 Task: Display the results of the 2022 Victory Lane Racing NASCAR Cup Series for the race "Goodyear 400" on the track "Darlington".
Action: Mouse moved to (161, 316)
Screenshot: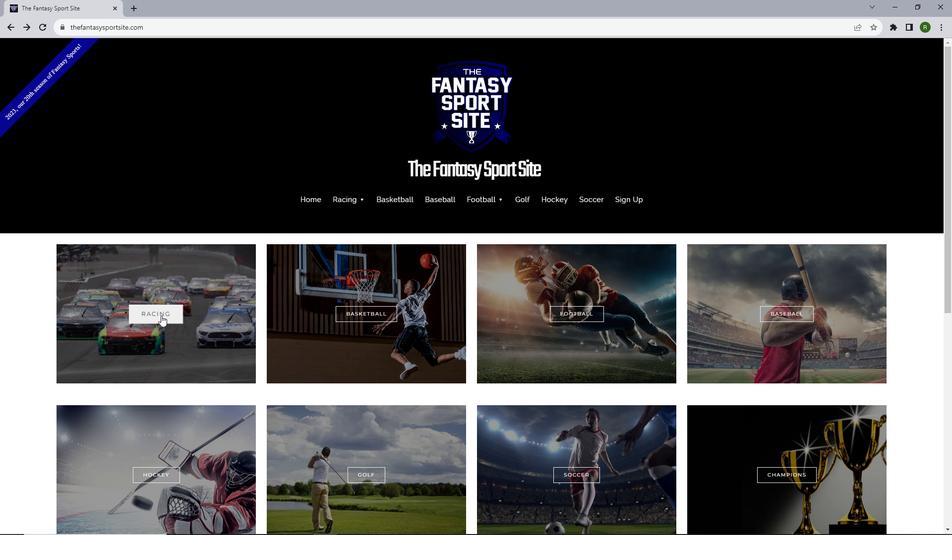 
Action: Mouse pressed left at (161, 316)
Screenshot: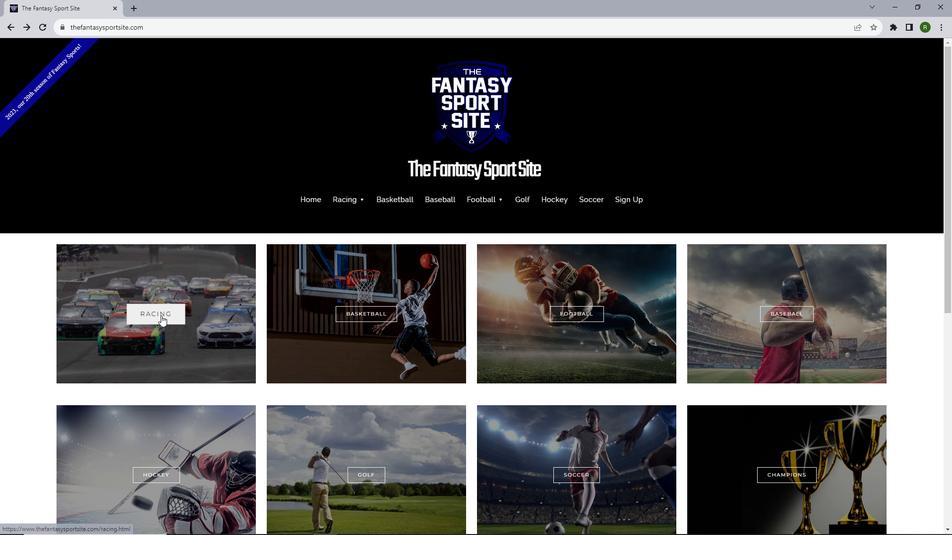 
Action: Mouse moved to (289, 308)
Screenshot: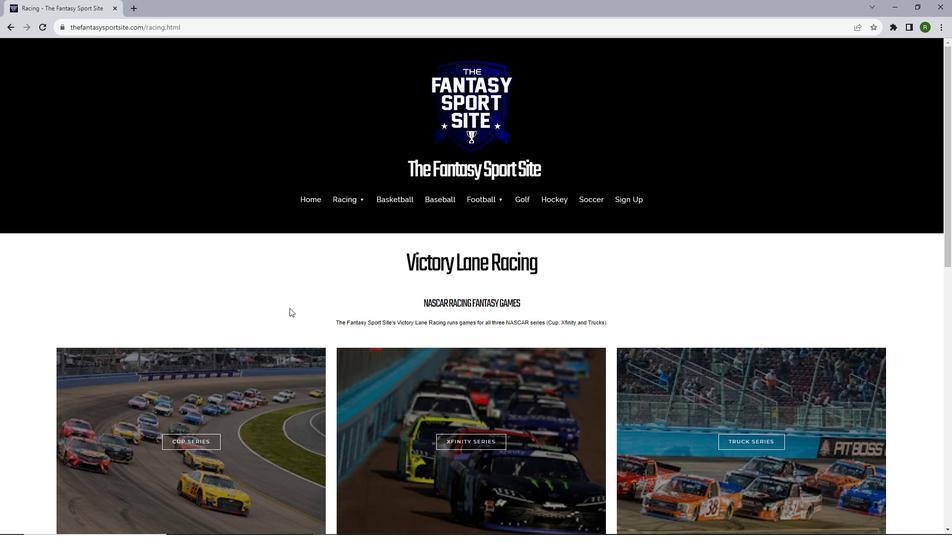 
Action: Mouse scrolled (289, 308) with delta (0, 0)
Screenshot: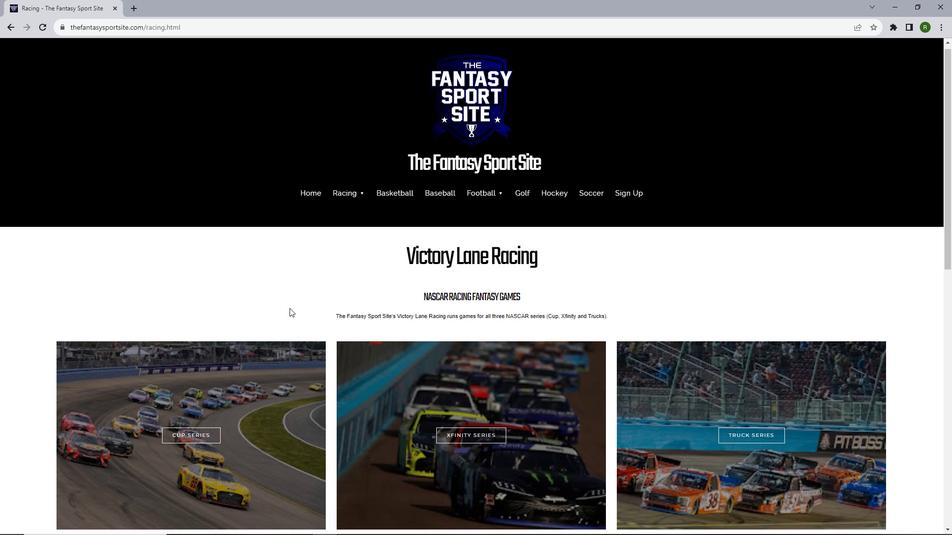 
Action: Mouse scrolled (289, 308) with delta (0, 0)
Screenshot: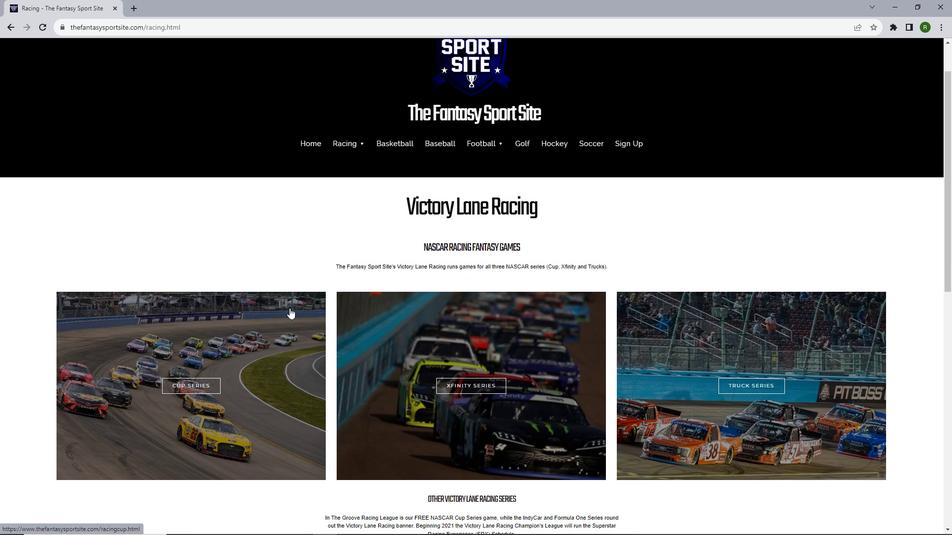 
Action: Mouse moved to (171, 339)
Screenshot: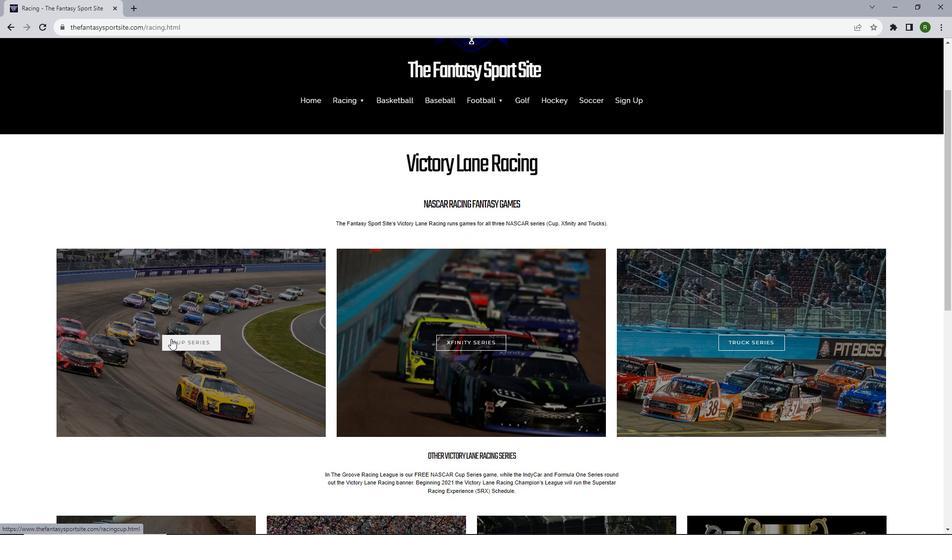 
Action: Mouse pressed left at (171, 339)
Screenshot: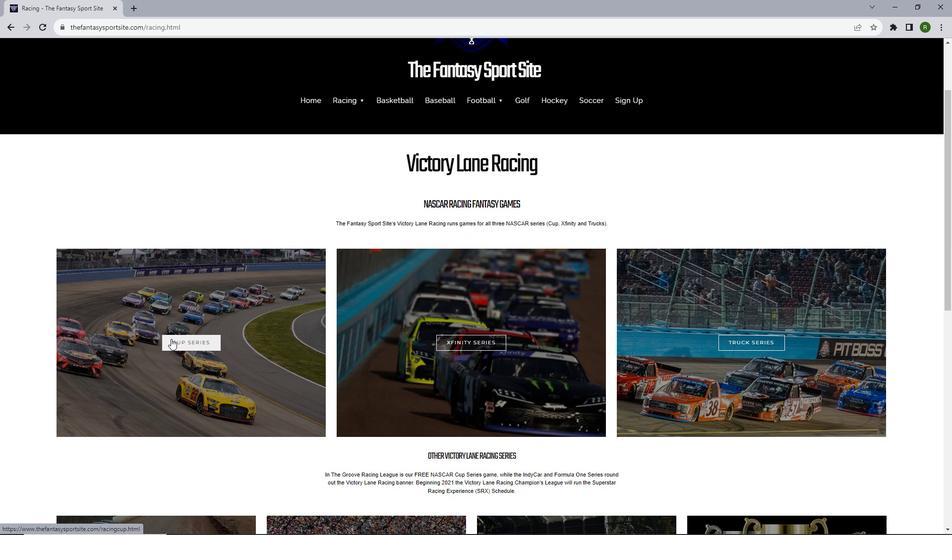 
Action: Mouse moved to (427, 283)
Screenshot: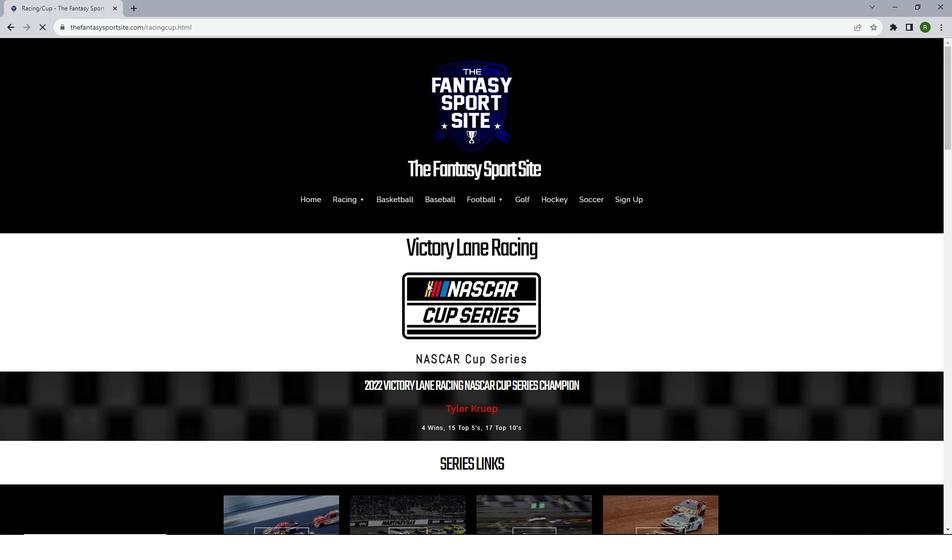 
Action: Mouse scrolled (427, 282) with delta (0, 0)
Screenshot: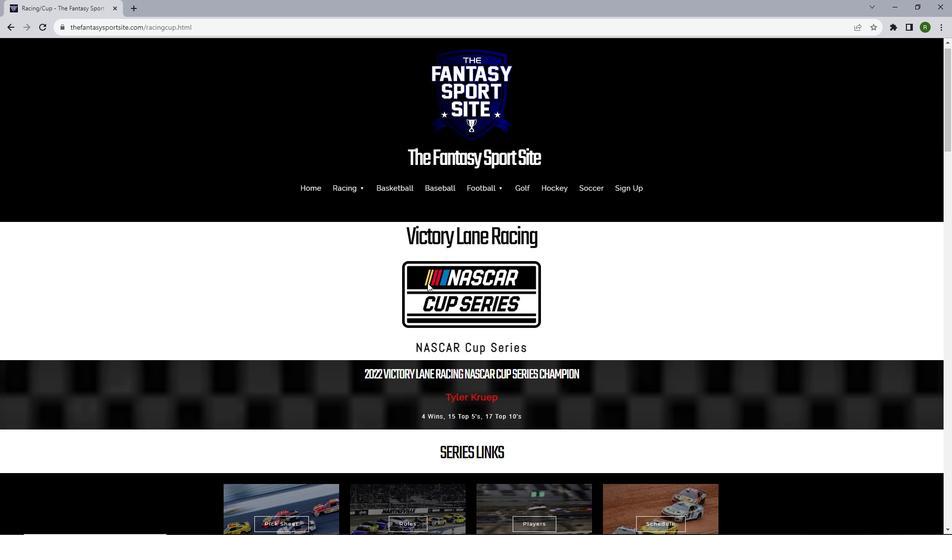 
Action: Mouse scrolled (427, 282) with delta (0, 0)
Screenshot: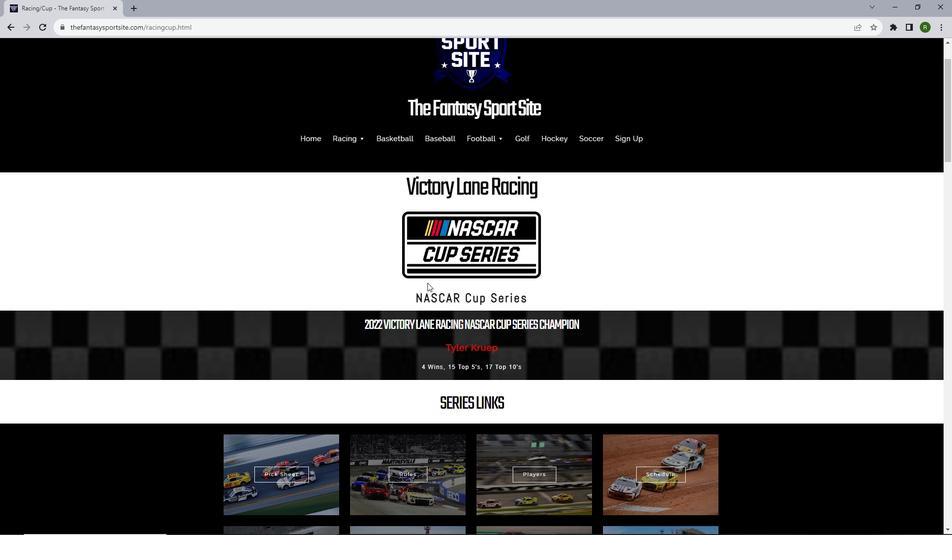 
Action: Mouse scrolled (427, 282) with delta (0, 0)
Screenshot: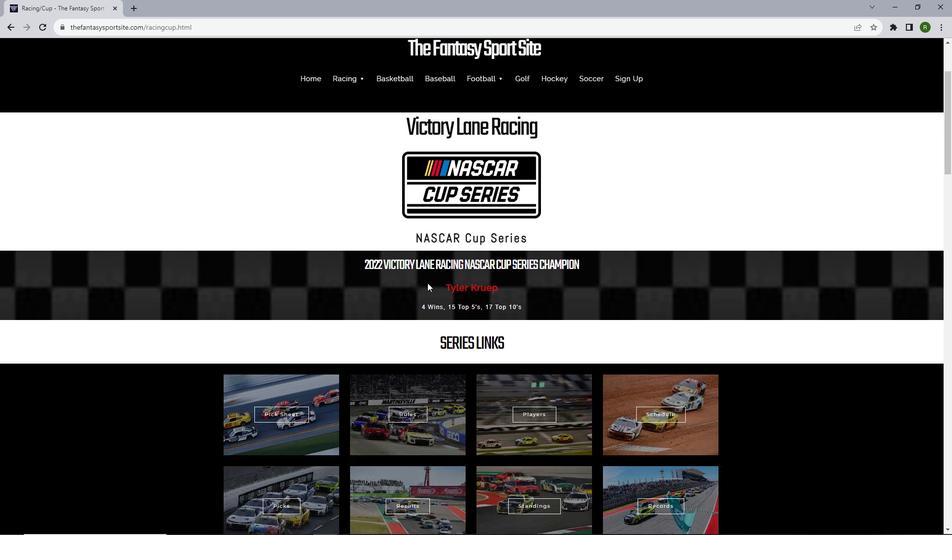 
Action: Mouse moved to (437, 288)
Screenshot: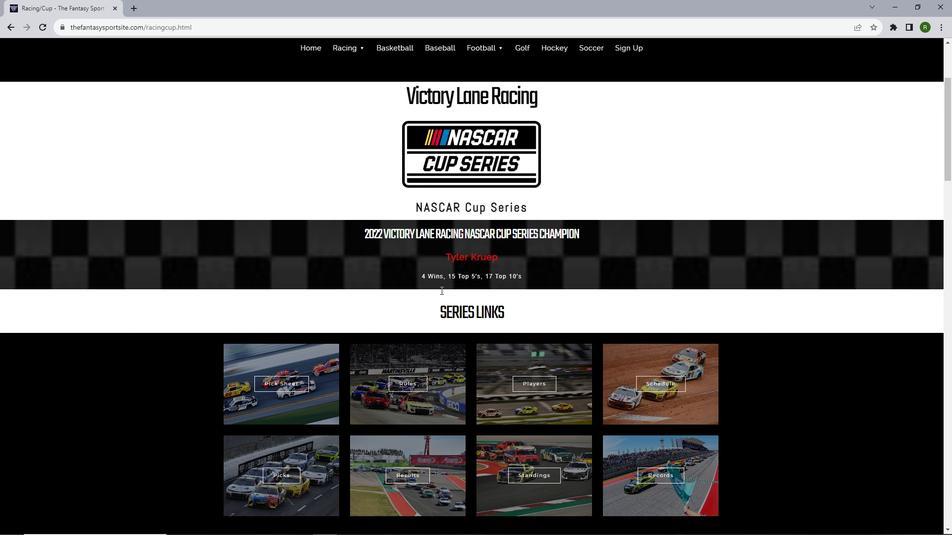 
Action: Mouse scrolled (437, 288) with delta (0, 0)
Screenshot: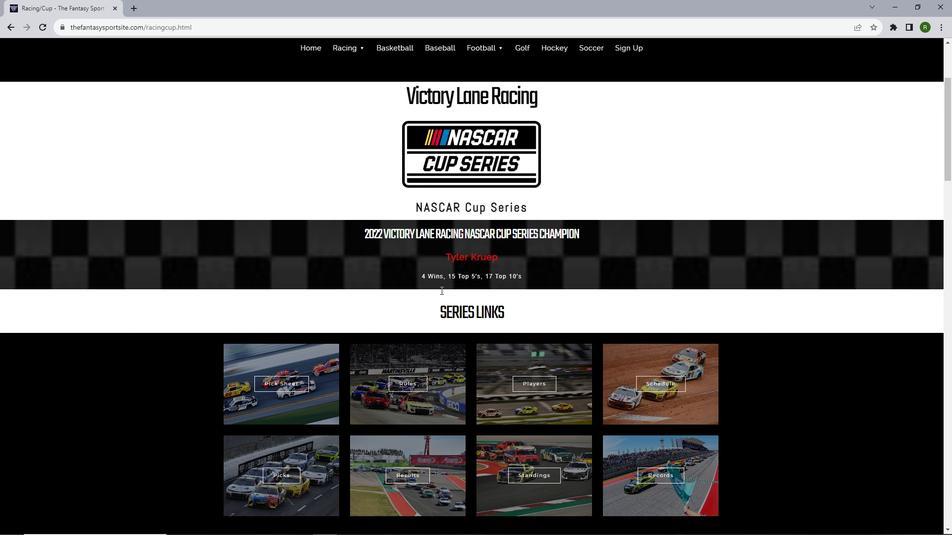 
Action: Mouse moved to (432, 303)
Screenshot: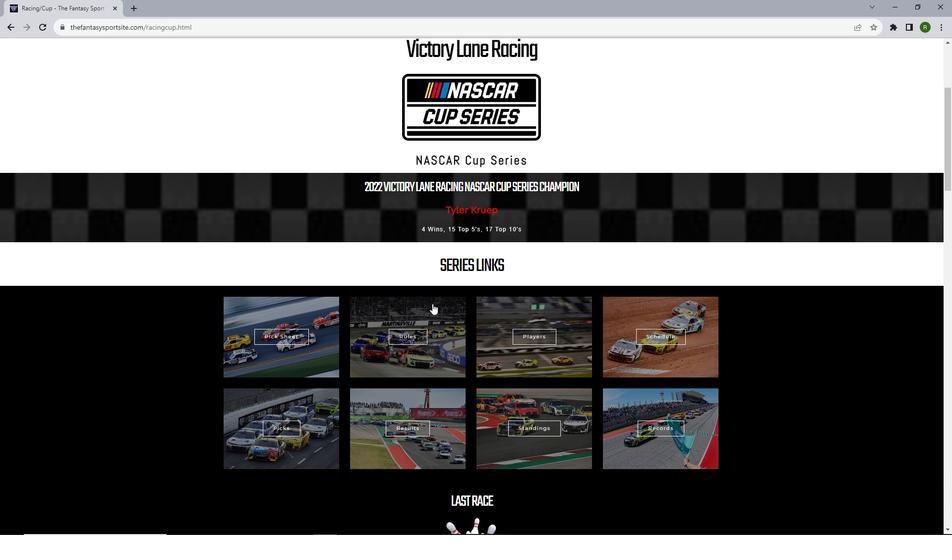 
Action: Mouse scrolled (432, 303) with delta (0, 0)
Screenshot: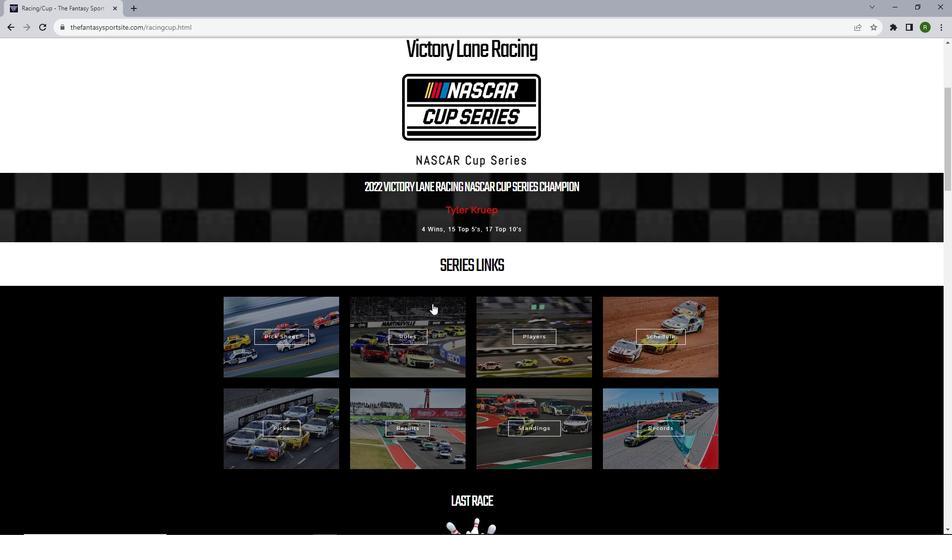 
Action: Mouse moved to (442, 314)
Screenshot: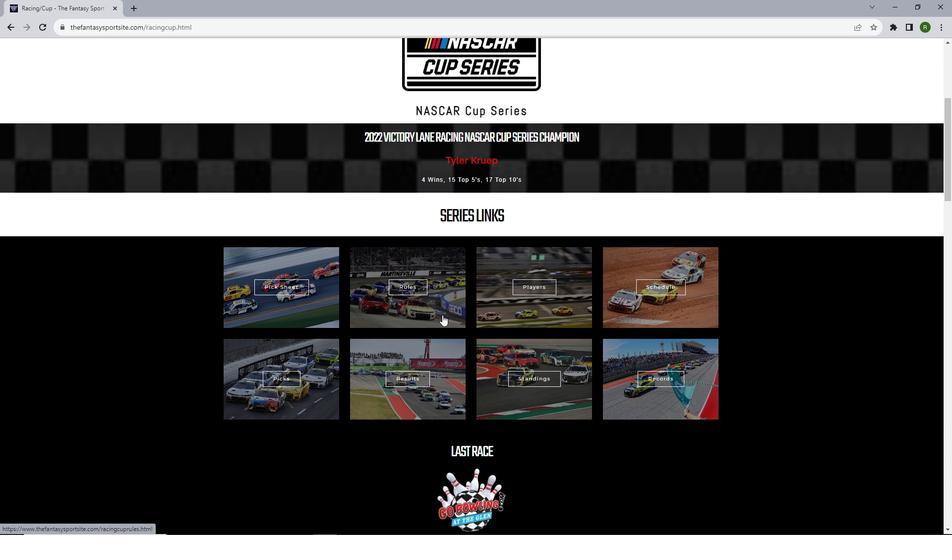 
Action: Mouse scrolled (442, 314) with delta (0, 0)
Screenshot: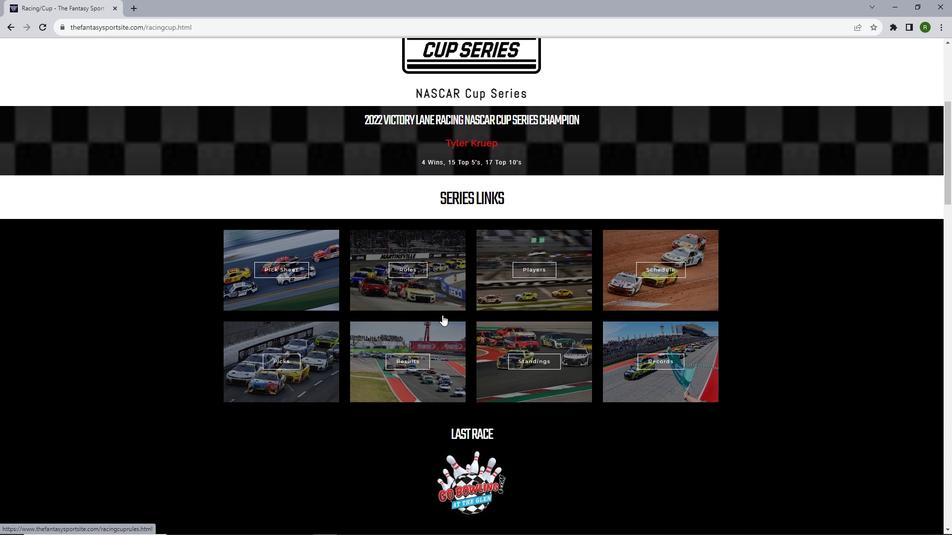 
Action: Mouse moved to (418, 329)
Screenshot: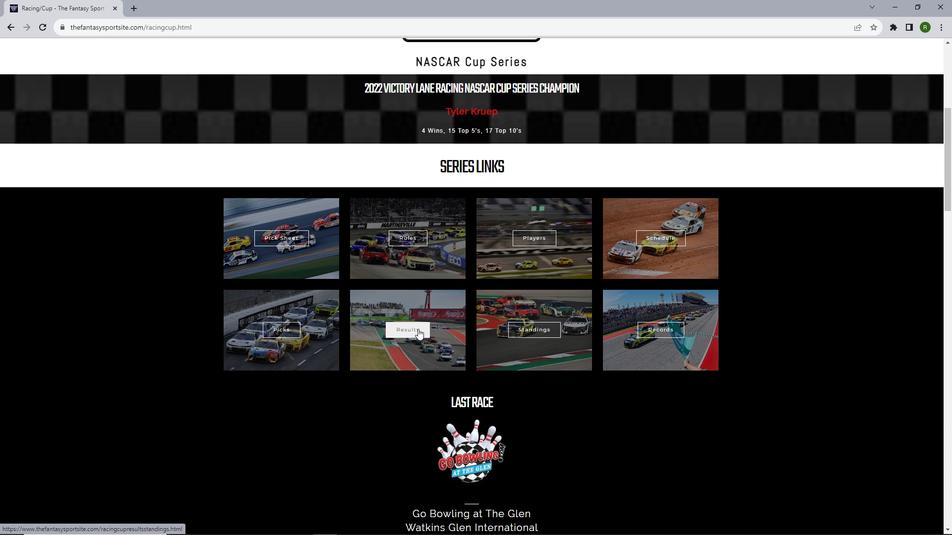 
Action: Mouse pressed left at (418, 329)
Screenshot: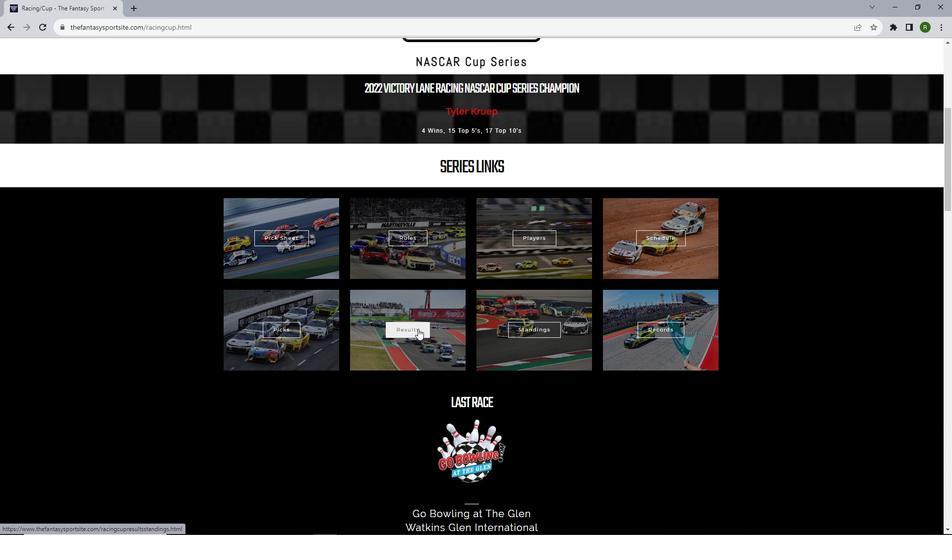 
Action: Mouse moved to (334, 356)
Screenshot: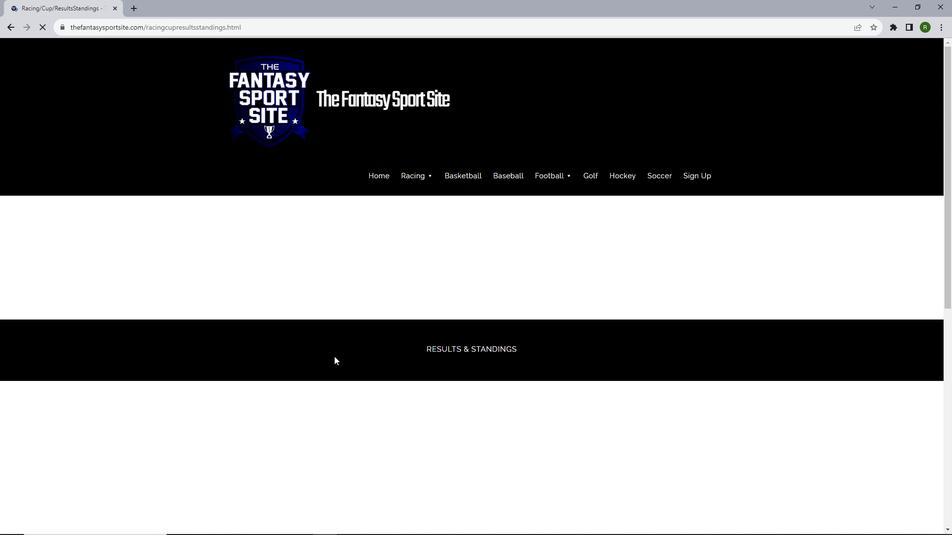 
Action: Mouse scrolled (334, 356) with delta (0, 0)
Screenshot: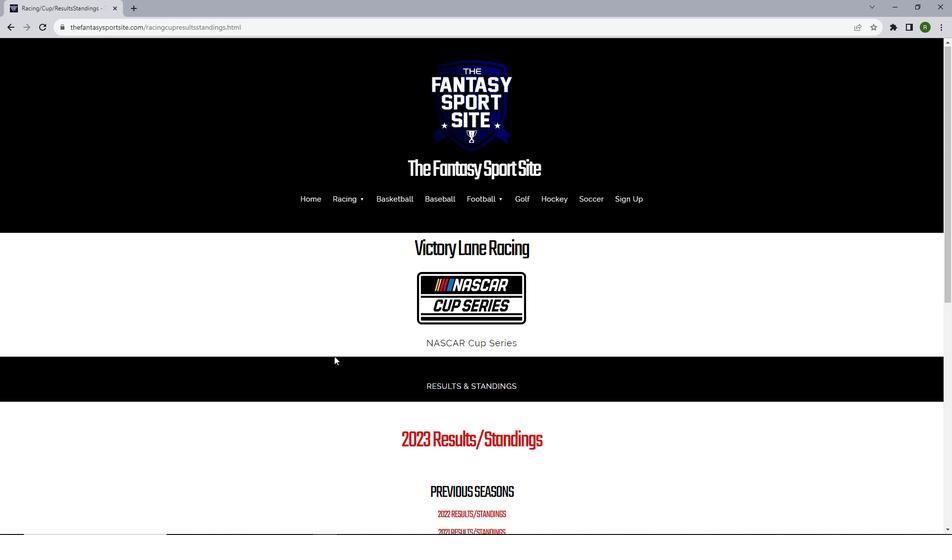 
Action: Mouse scrolled (334, 356) with delta (0, 0)
Screenshot: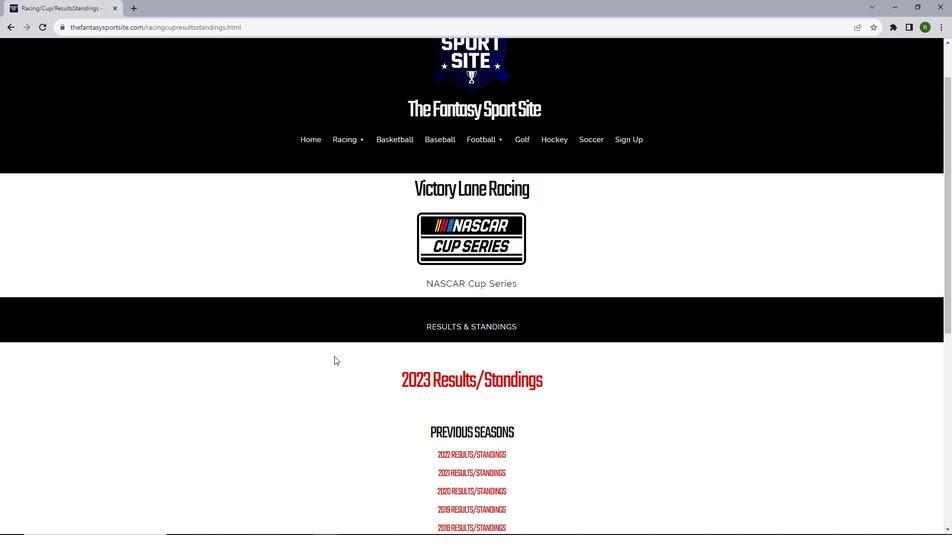 
Action: Mouse moved to (455, 419)
Screenshot: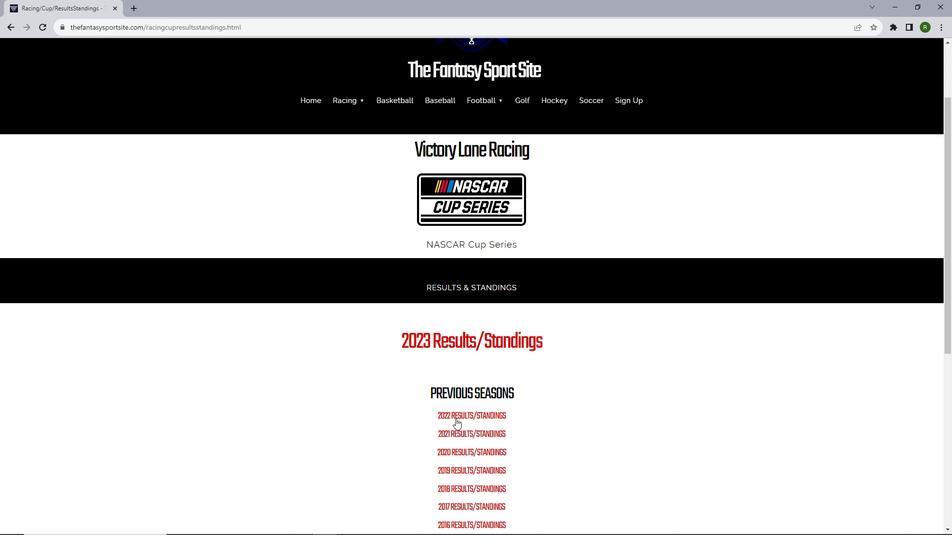 
Action: Mouse pressed left at (455, 419)
Screenshot: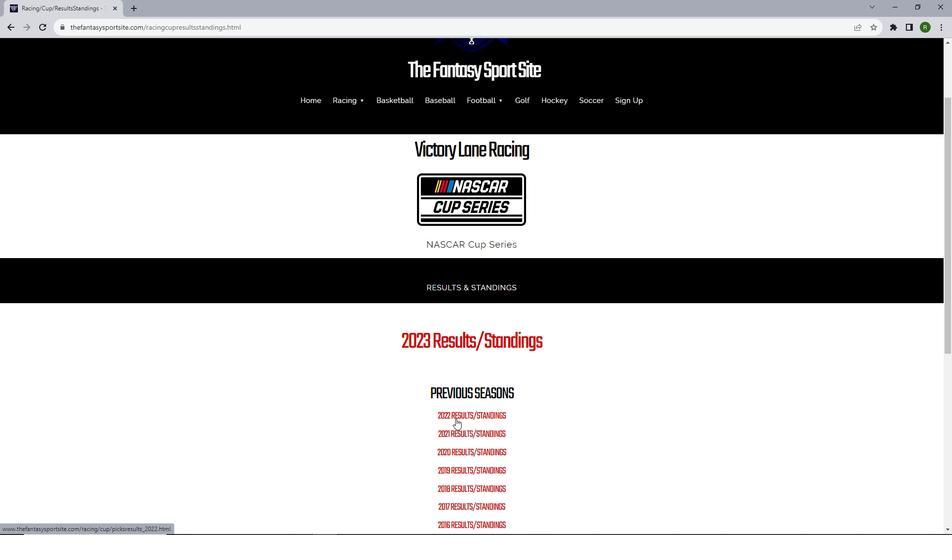 
Action: Mouse moved to (567, 211)
Screenshot: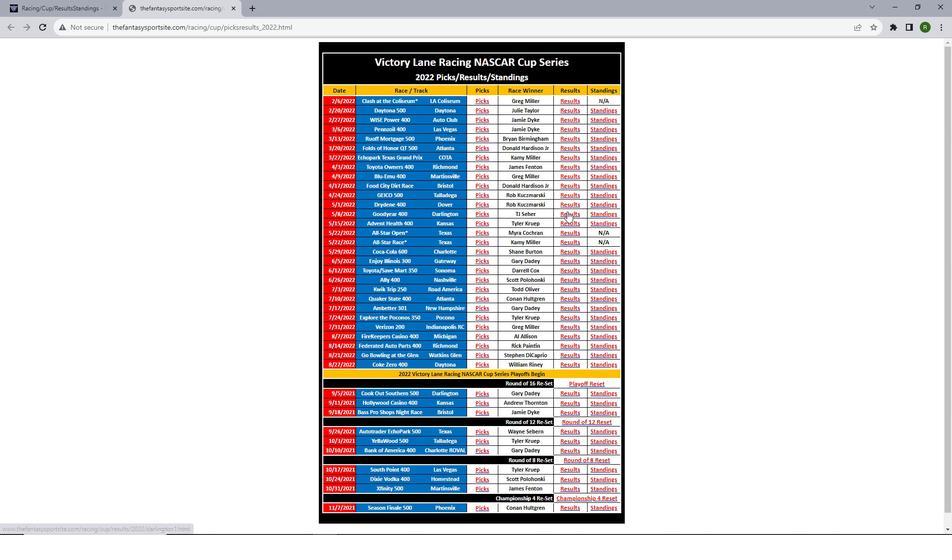 
Action: Mouse pressed left at (567, 211)
Screenshot: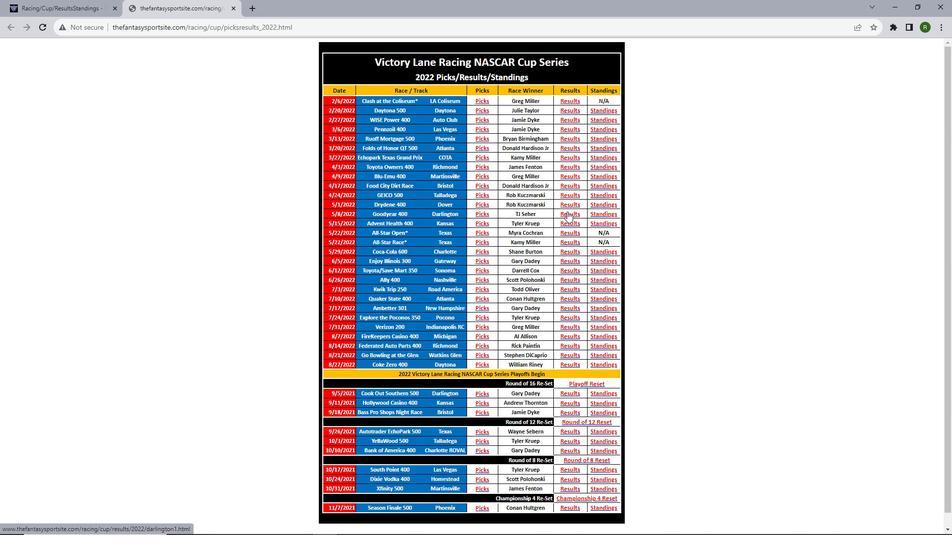 
Action: Mouse moved to (488, 150)
Screenshot: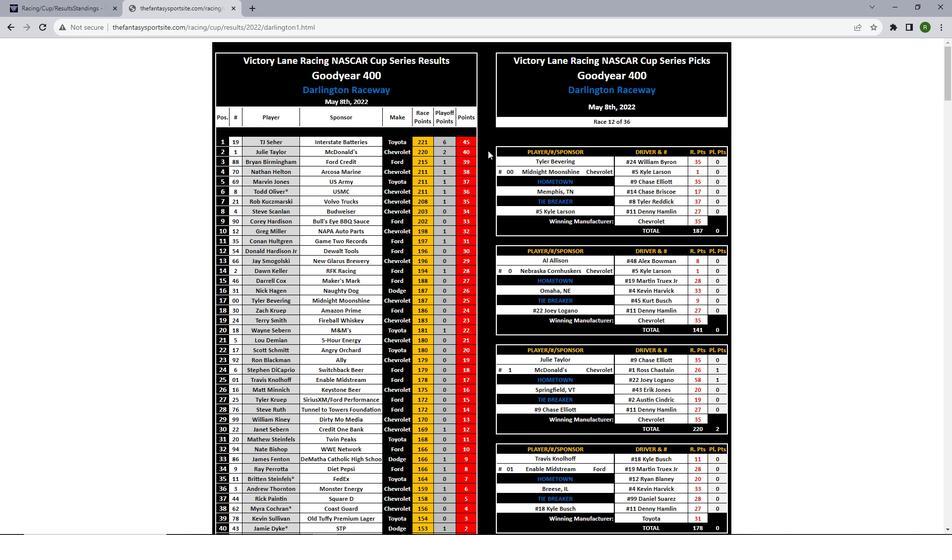 
Action: Mouse scrolled (488, 150) with delta (0, 0)
Screenshot: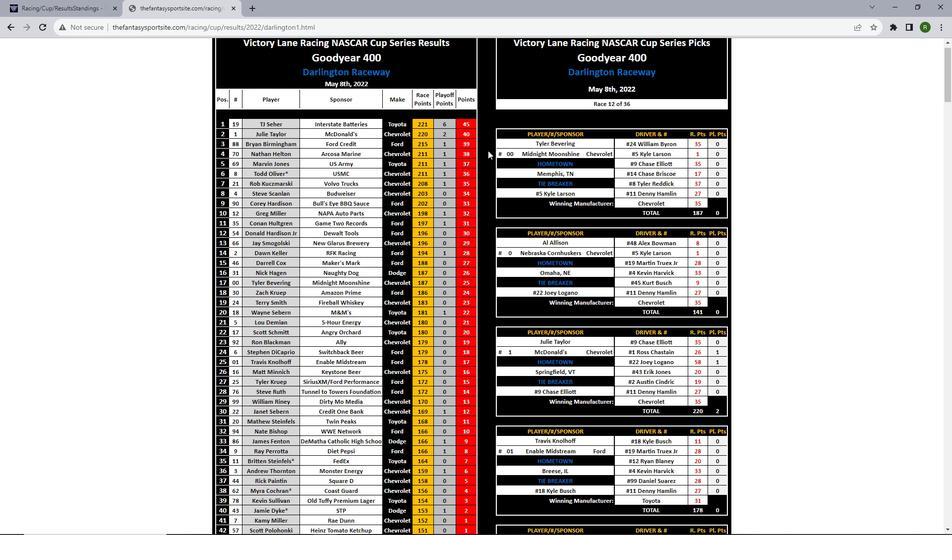 
Action: Mouse scrolled (488, 150) with delta (0, 0)
Screenshot: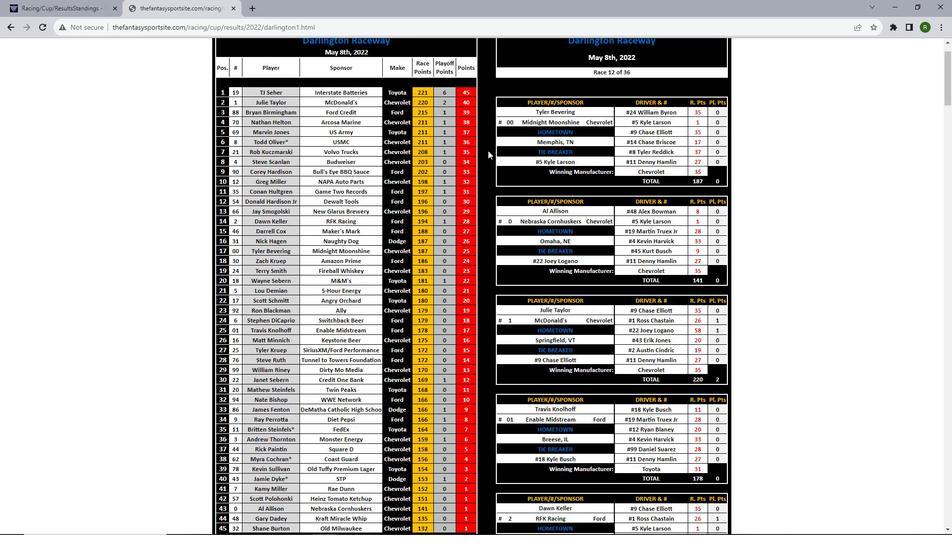
Action: Mouse scrolled (488, 150) with delta (0, 0)
Screenshot: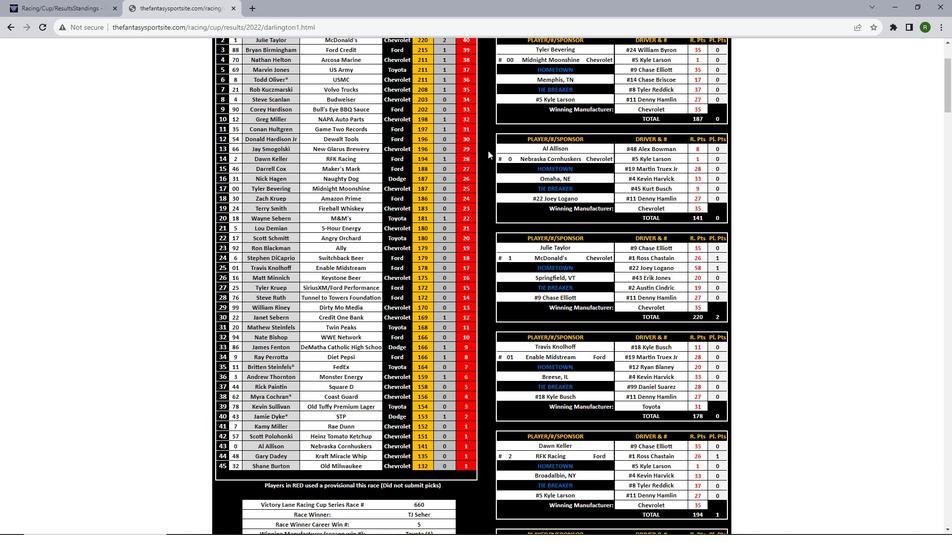 
Action: Mouse scrolled (488, 150) with delta (0, 0)
Screenshot: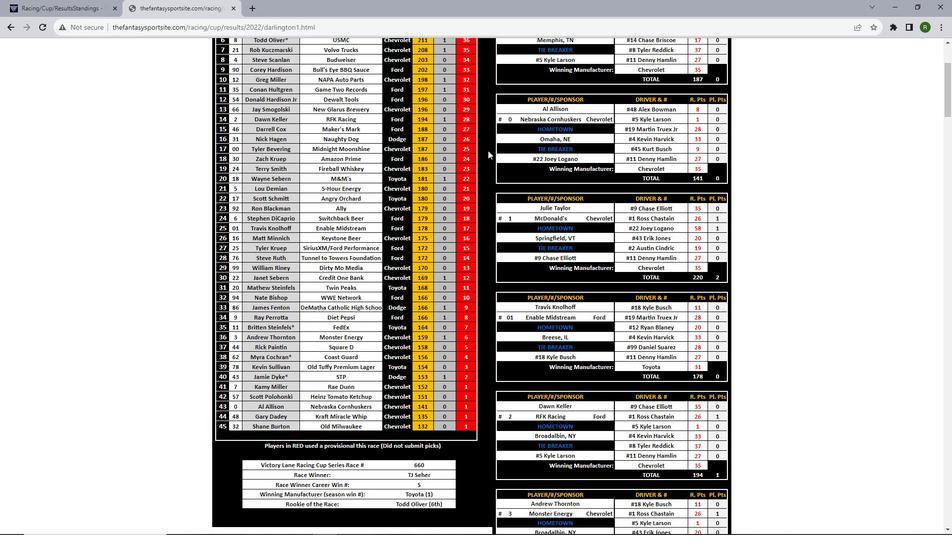 
Action: Mouse scrolled (488, 150) with delta (0, 0)
Screenshot: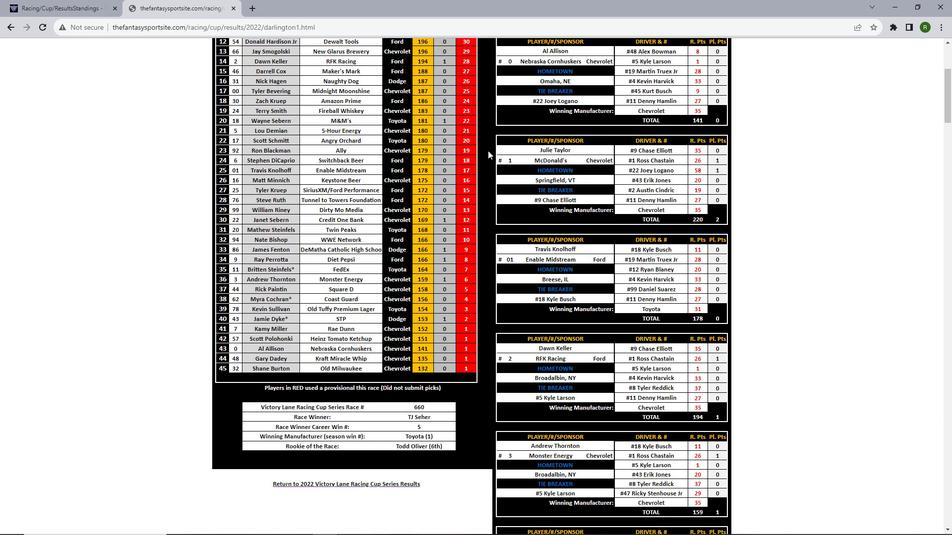 
Action: Mouse scrolled (488, 150) with delta (0, 0)
Screenshot: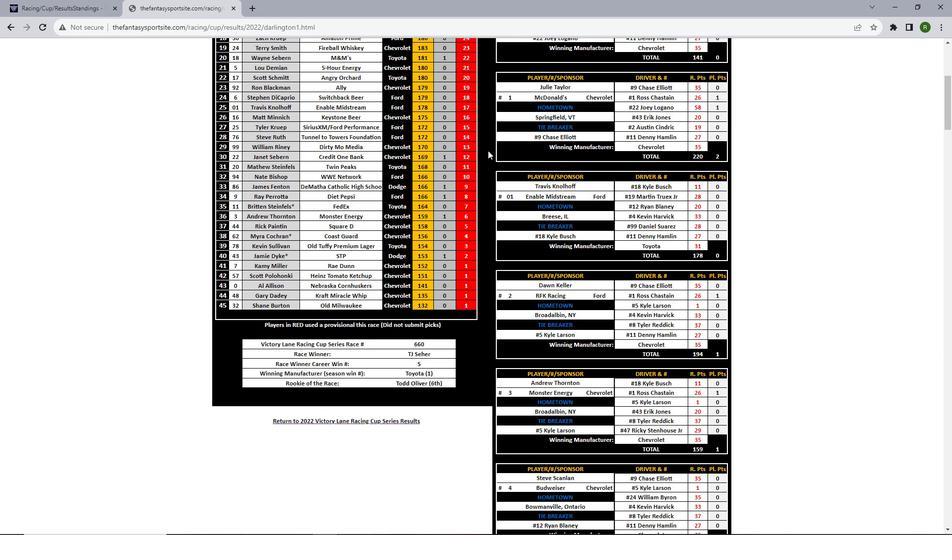 
Action: Mouse scrolled (488, 150) with delta (0, 0)
Screenshot: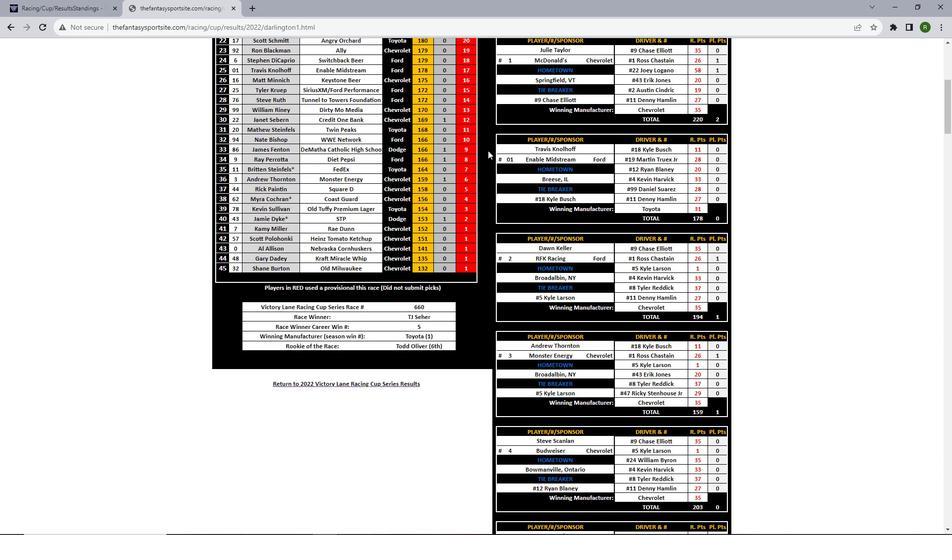 
Action: Mouse scrolled (488, 150) with delta (0, 0)
Screenshot: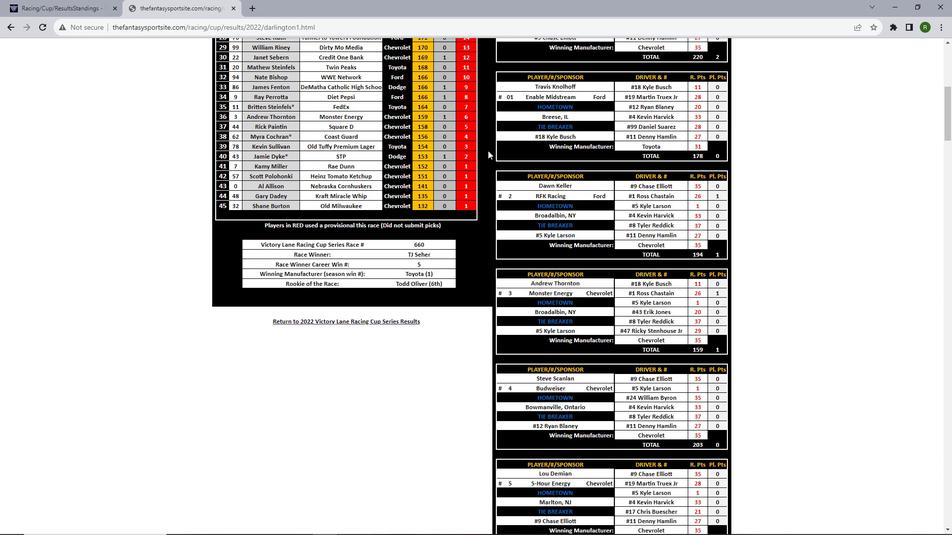 
Action: Mouse scrolled (488, 150) with delta (0, 0)
Screenshot: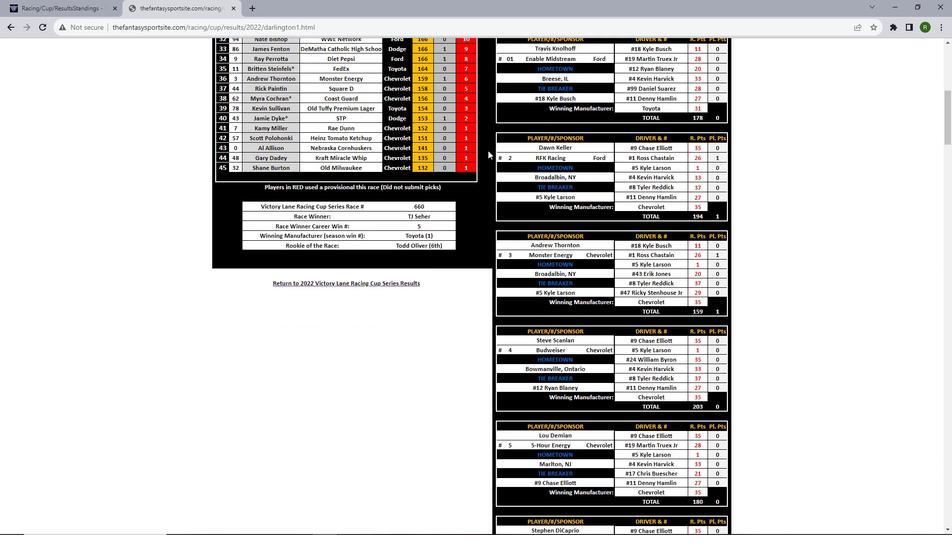 
Action: Mouse scrolled (488, 150) with delta (0, 0)
Screenshot: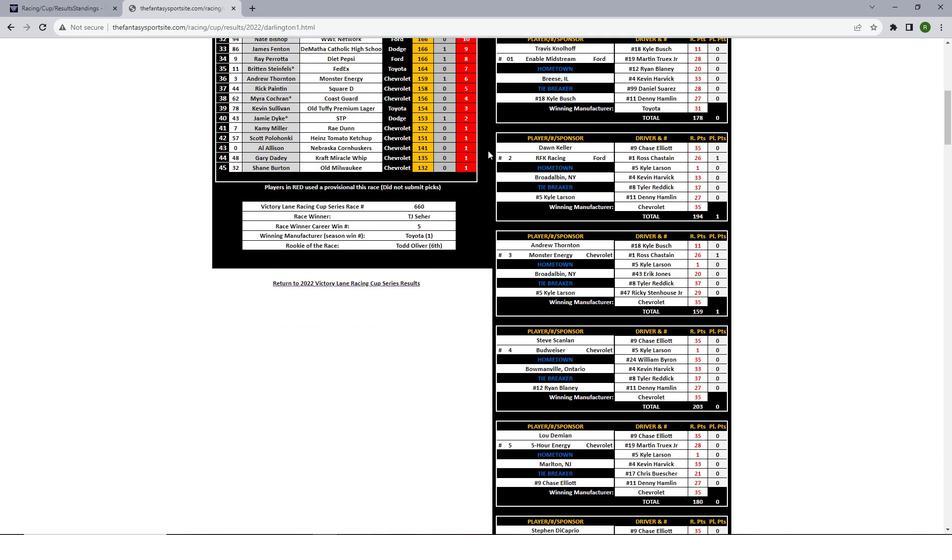 
Action: Mouse scrolled (488, 150) with delta (0, 0)
Screenshot: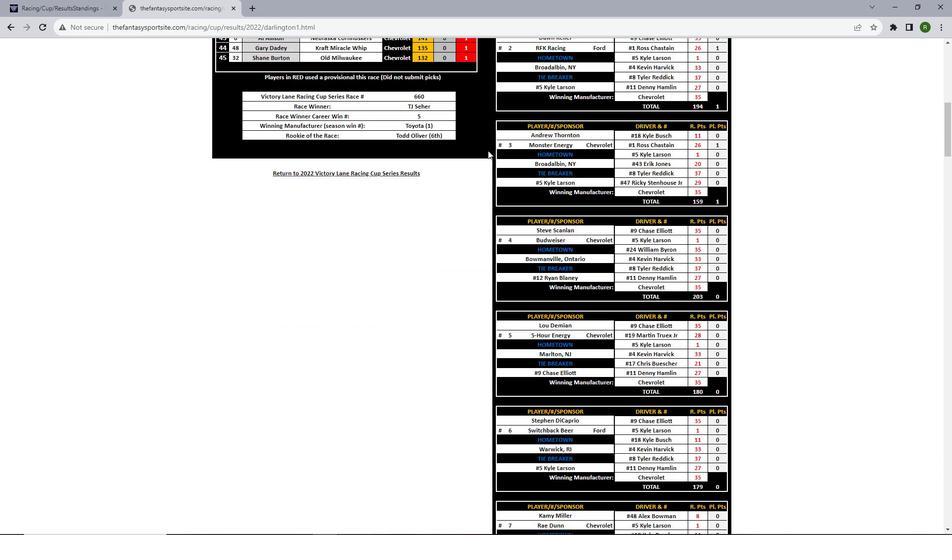 
Action: Mouse scrolled (488, 150) with delta (0, 0)
Screenshot: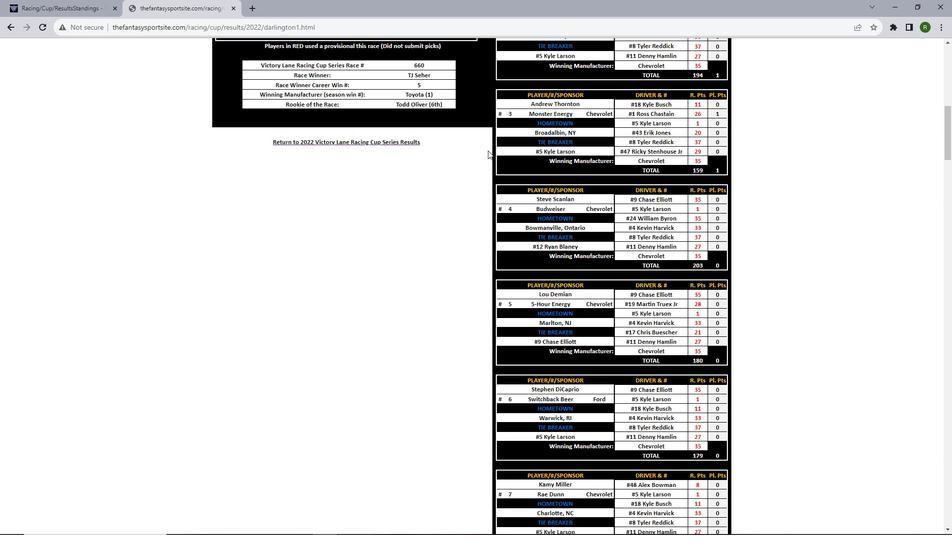 
Action: Mouse scrolled (488, 150) with delta (0, 0)
Screenshot: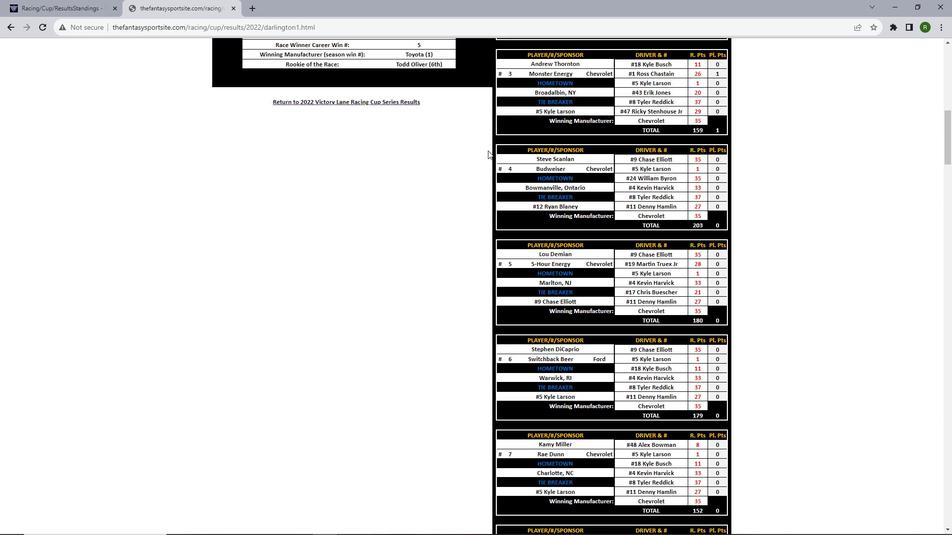 
Action: Mouse scrolled (488, 150) with delta (0, 0)
Screenshot: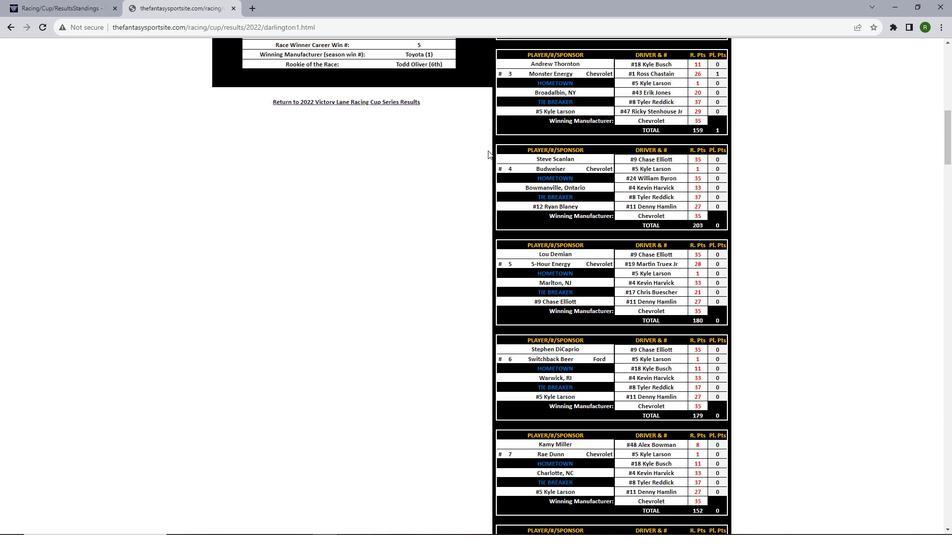 
Action: Mouse scrolled (488, 150) with delta (0, 0)
Screenshot: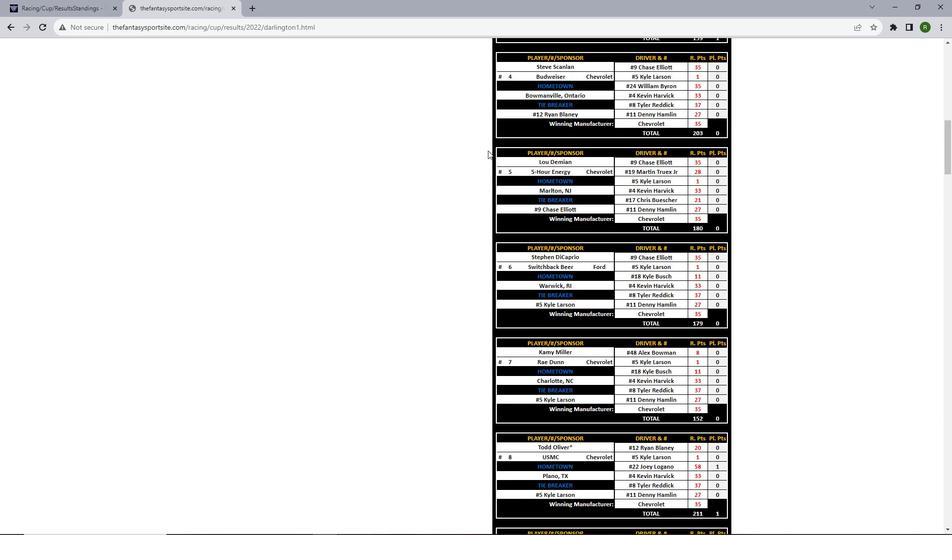 
Action: Mouse scrolled (488, 150) with delta (0, 0)
Screenshot: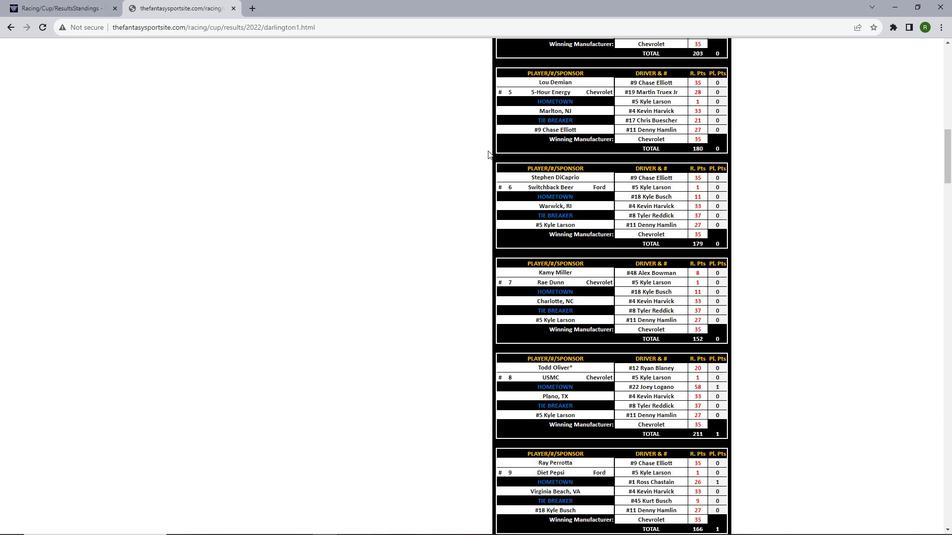 
Action: Mouse scrolled (488, 150) with delta (0, 0)
Screenshot: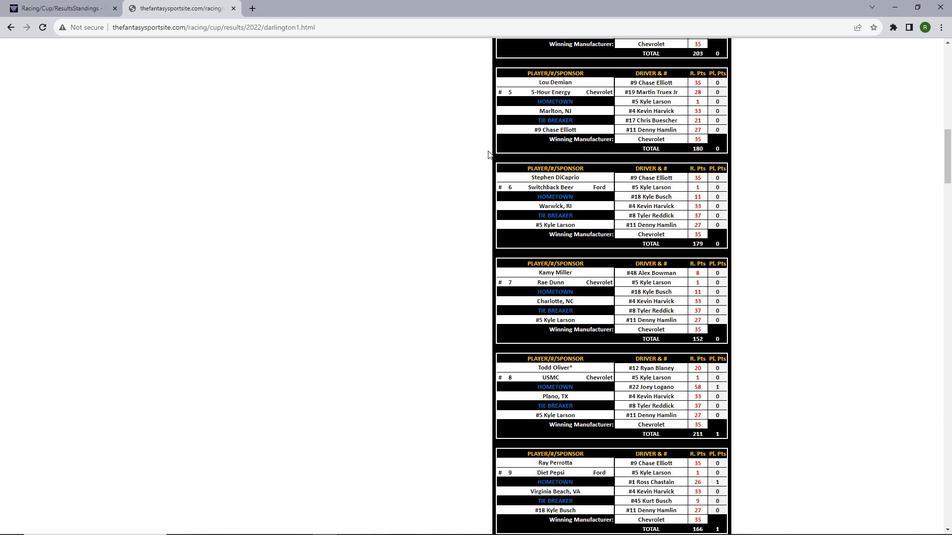 
Action: Mouse scrolled (488, 150) with delta (0, 0)
Screenshot: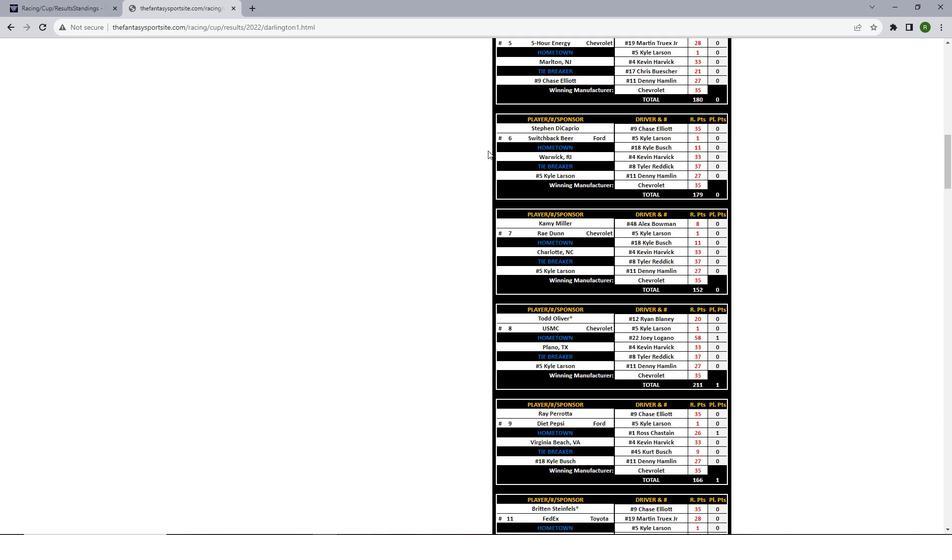 
Action: Mouse scrolled (488, 150) with delta (0, 0)
Screenshot: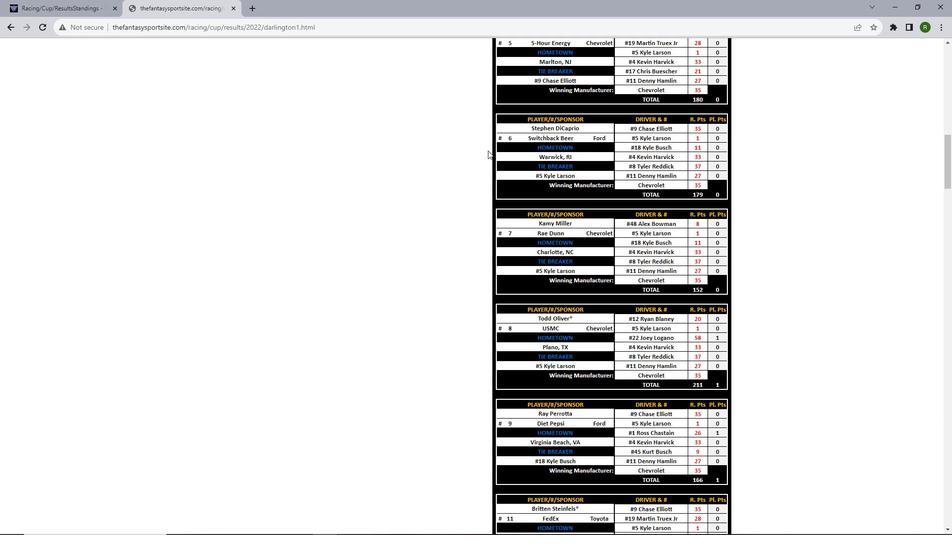 
Action: Mouse scrolled (488, 150) with delta (0, 0)
Screenshot: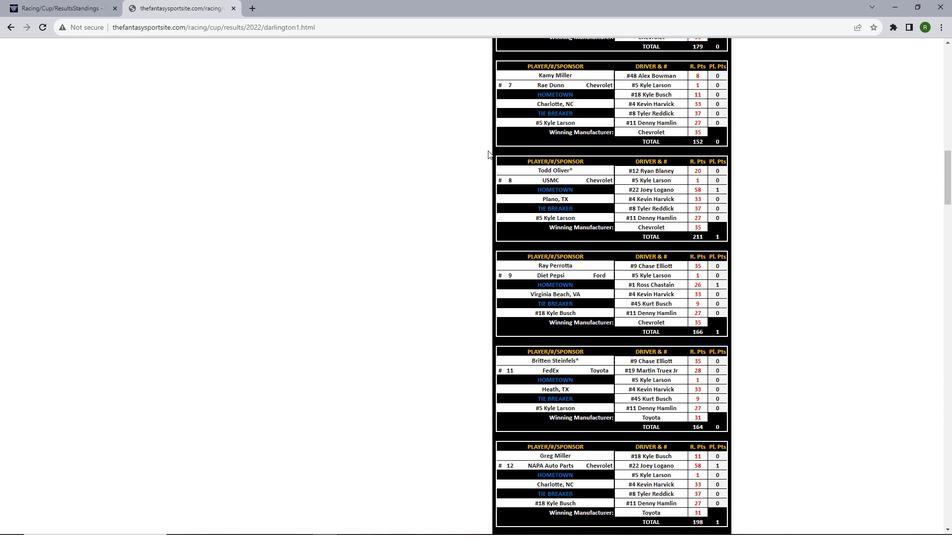 
Action: Mouse scrolled (488, 150) with delta (0, 0)
Screenshot: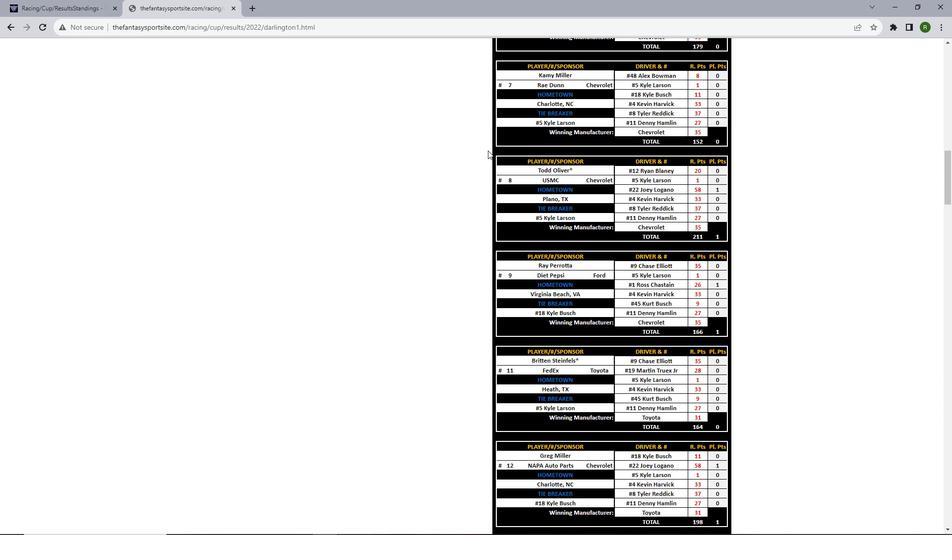 
Action: Mouse scrolled (488, 150) with delta (0, 0)
Screenshot: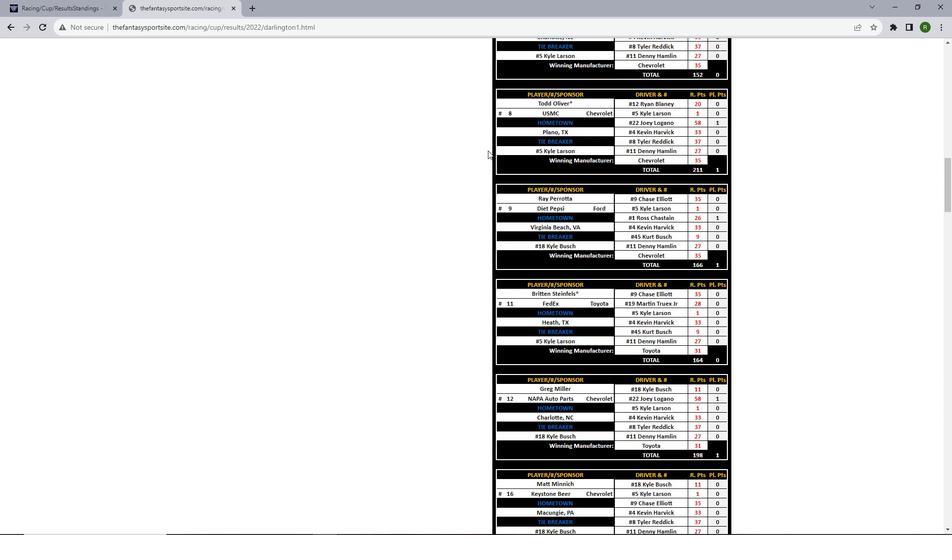 
Action: Mouse scrolled (488, 150) with delta (0, 0)
Screenshot: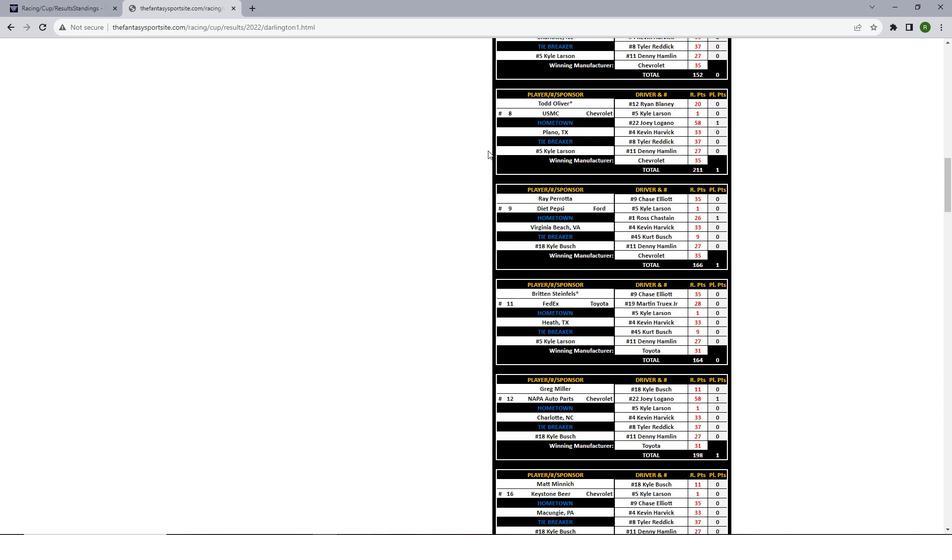 
Action: Mouse scrolled (488, 150) with delta (0, 0)
Screenshot: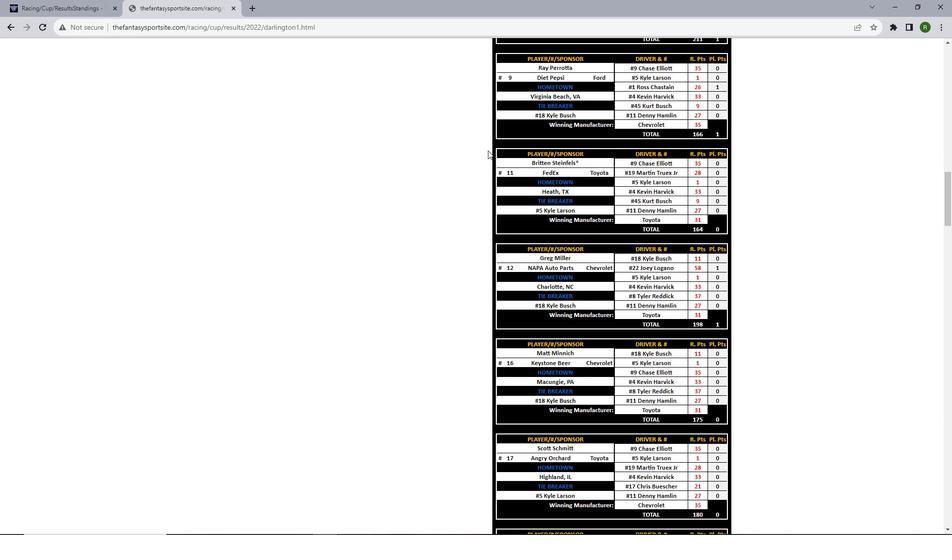 
Action: Mouse scrolled (488, 150) with delta (0, 0)
Screenshot: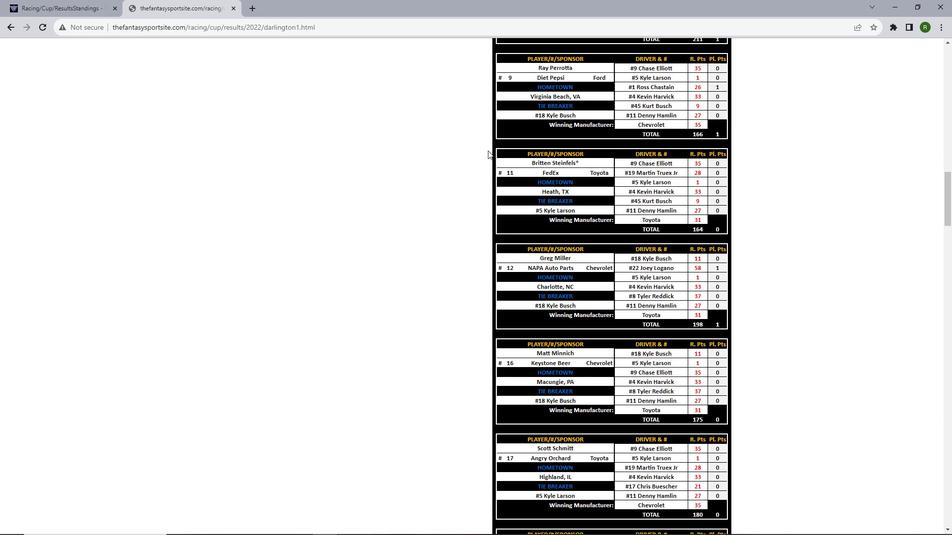 
Action: Mouse scrolled (488, 150) with delta (0, 0)
Screenshot: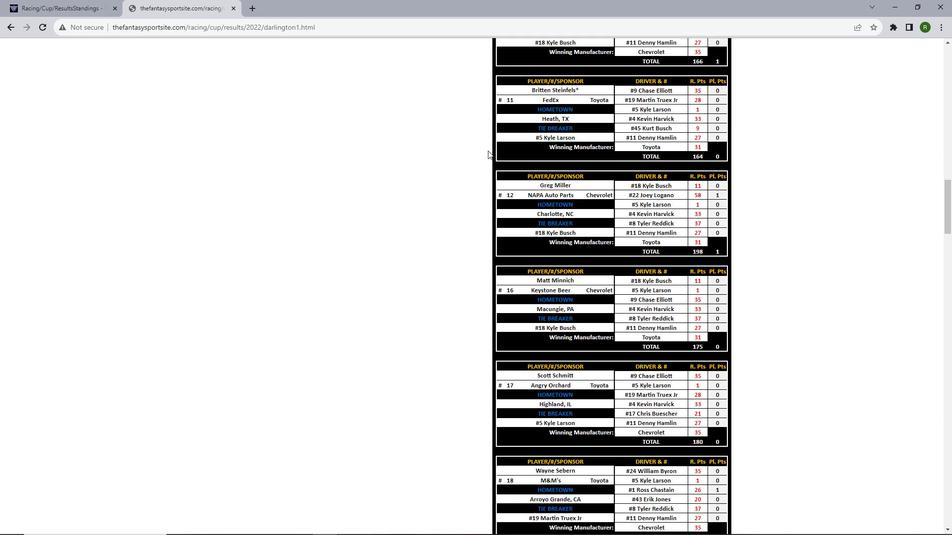 
Action: Mouse scrolled (488, 150) with delta (0, 0)
Screenshot: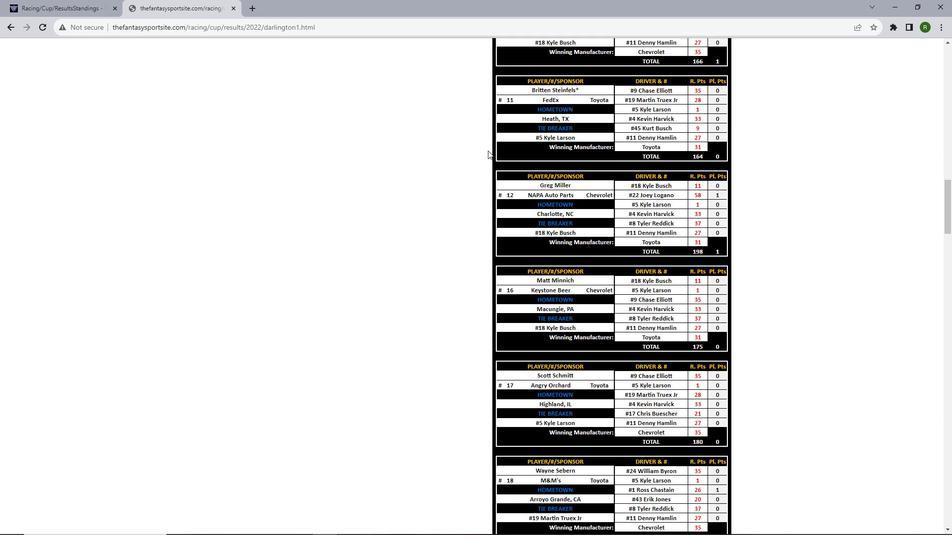 
Action: Mouse scrolled (488, 150) with delta (0, 0)
Screenshot: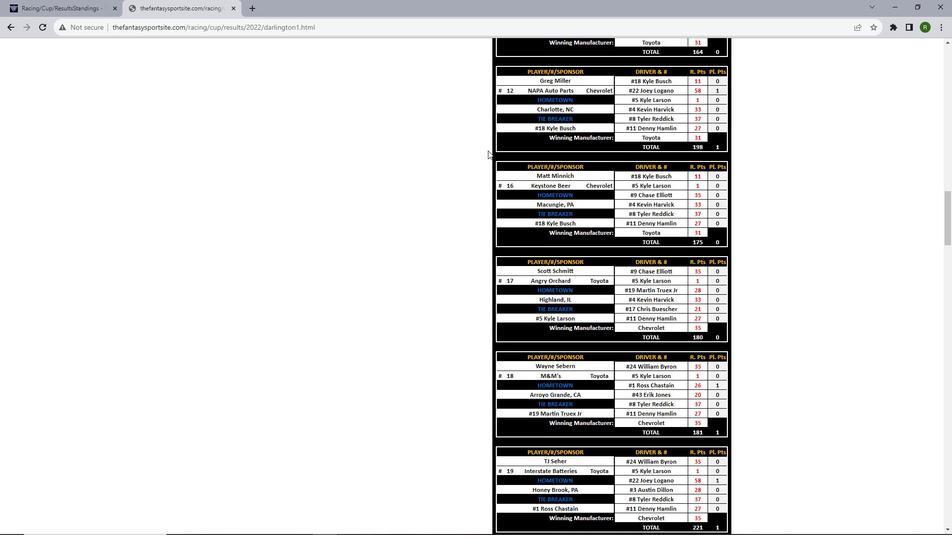 
Action: Mouse scrolled (488, 150) with delta (0, 0)
Screenshot: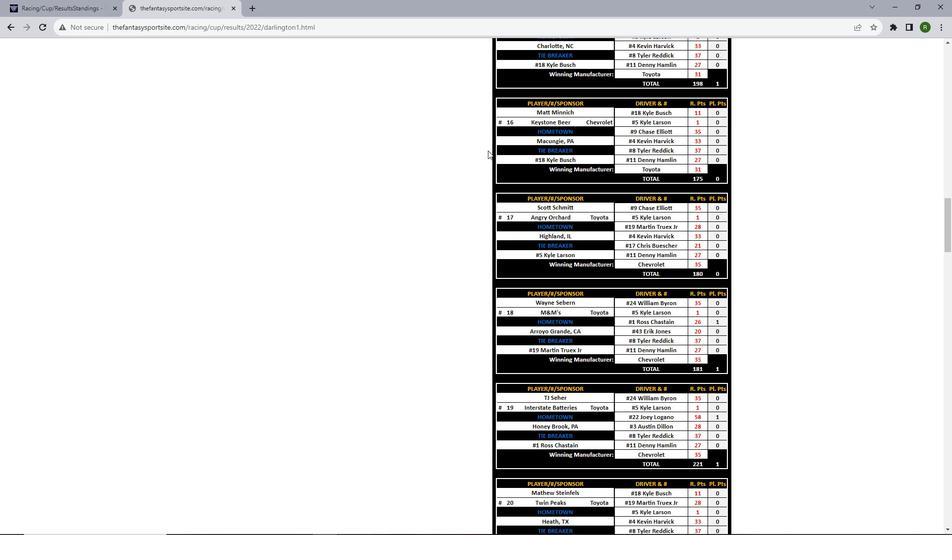 
Action: Mouse scrolled (488, 150) with delta (0, 0)
Screenshot: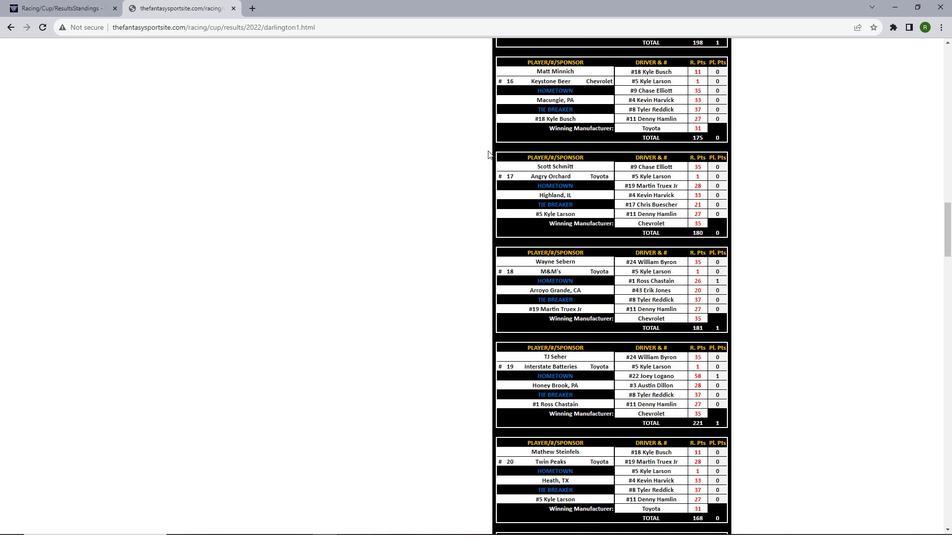 
Action: Mouse scrolled (488, 150) with delta (0, 0)
Screenshot: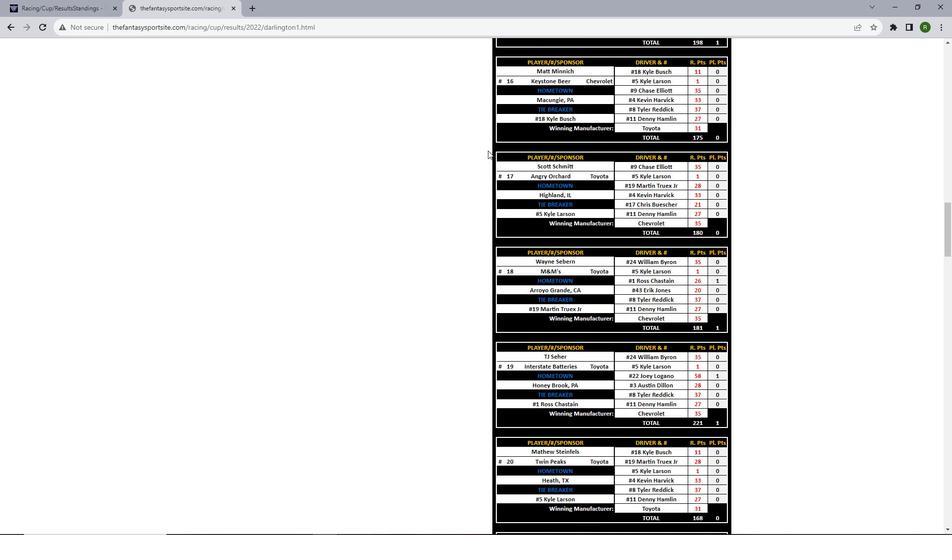 
Action: Mouse scrolled (488, 150) with delta (0, 0)
Screenshot: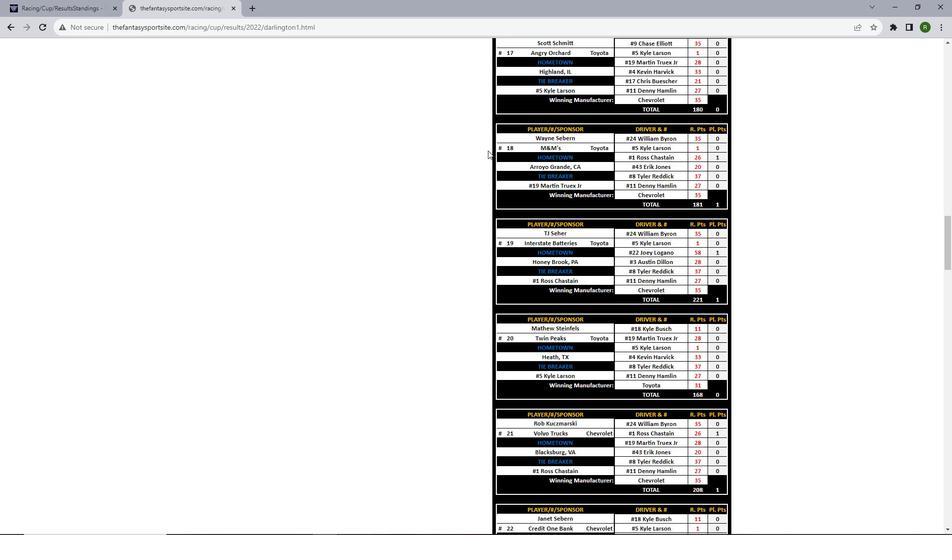 
Action: Mouse scrolled (488, 150) with delta (0, 0)
Screenshot: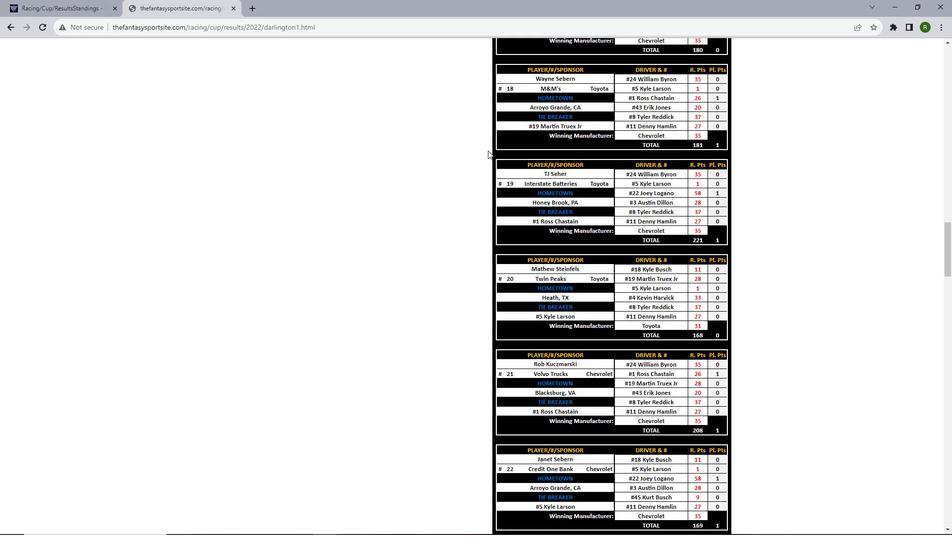 
Action: Mouse scrolled (488, 150) with delta (0, 0)
Screenshot: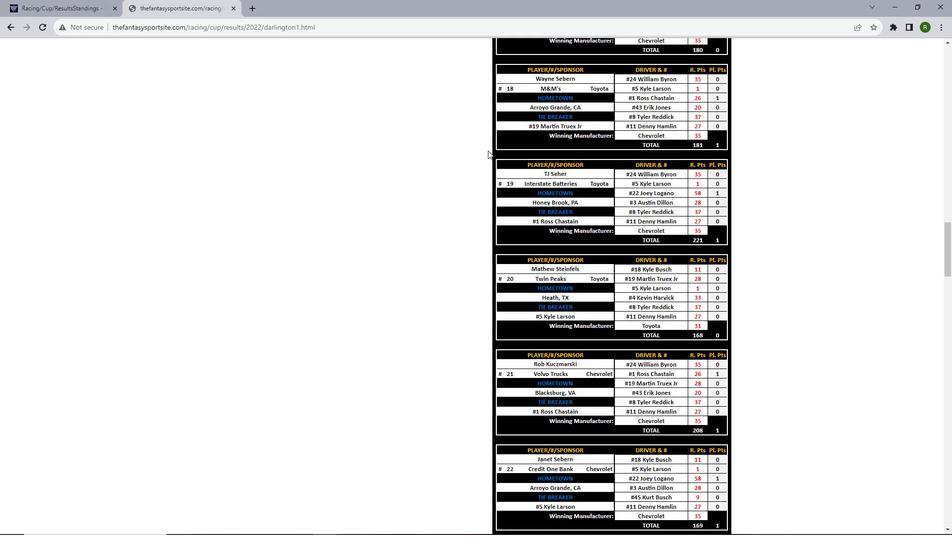 
Action: Mouse scrolled (488, 150) with delta (0, 0)
Screenshot: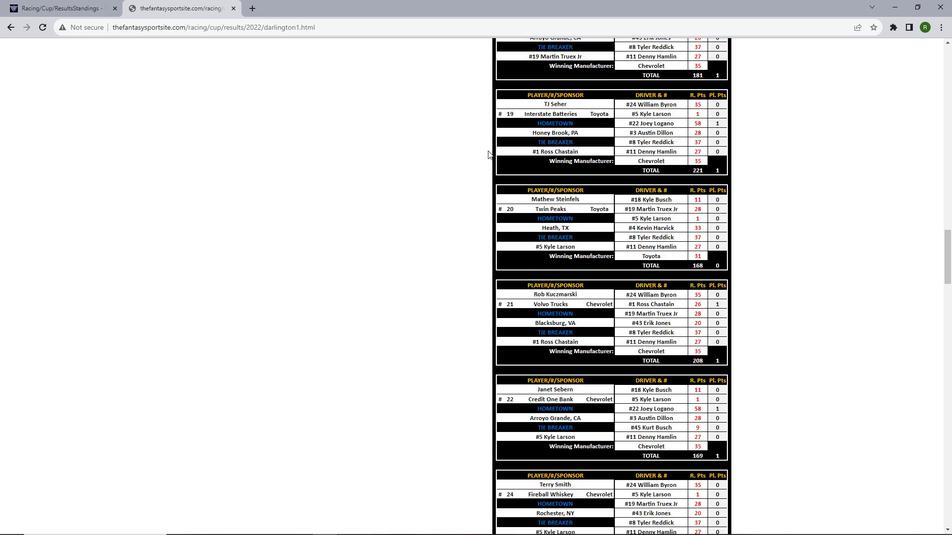 
Action: Mouse scrolled (488, 150) with delta (0, 0)
Screenshot: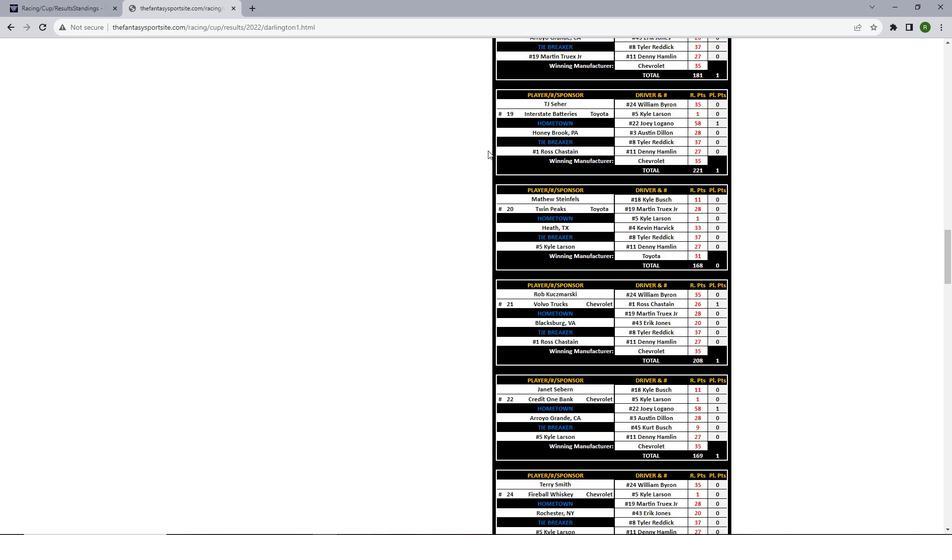 
Action: Mouse scrolled (488, 150) with delta (0, 0)
Screenshot: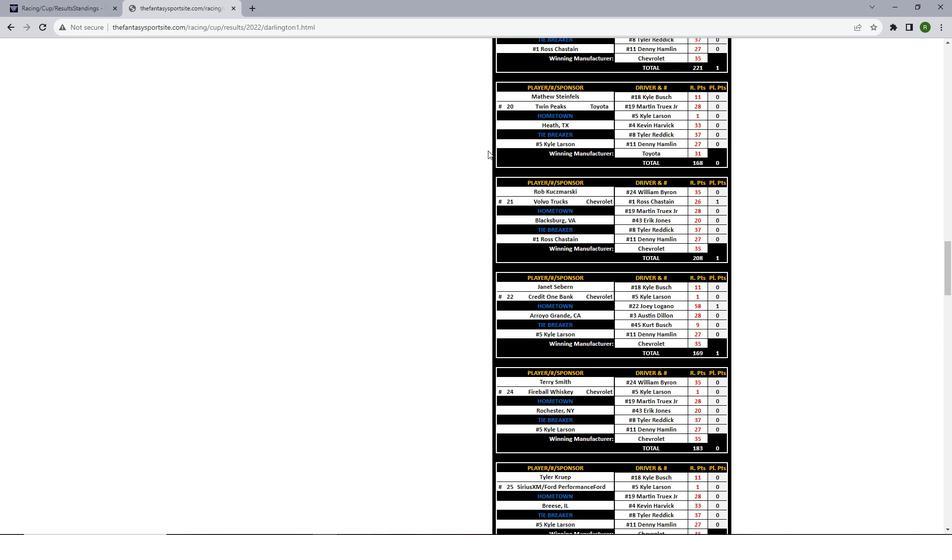 
Action: Mouse scrolled (488, 150) with delta (0, 0)
Screenshot: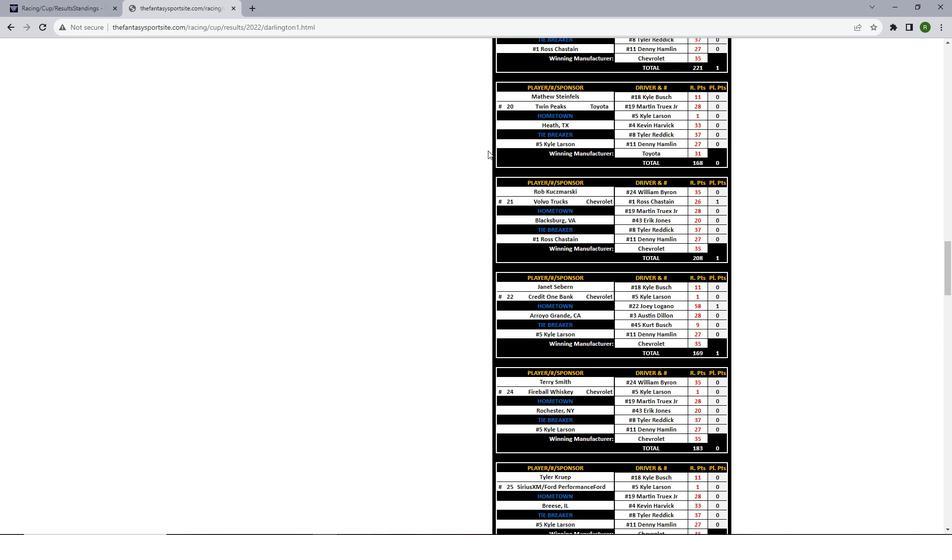 
Action: Mouse scrolled (488, 150) with delta (0, 0)
Screenshot: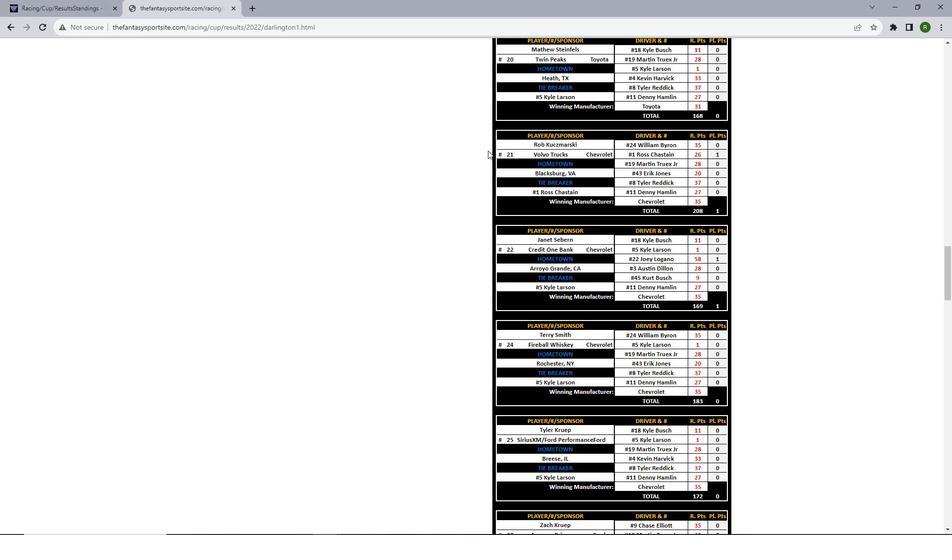 
Action: Mouse scrolled (488, 150) with delta (0, 0)
Screenshot: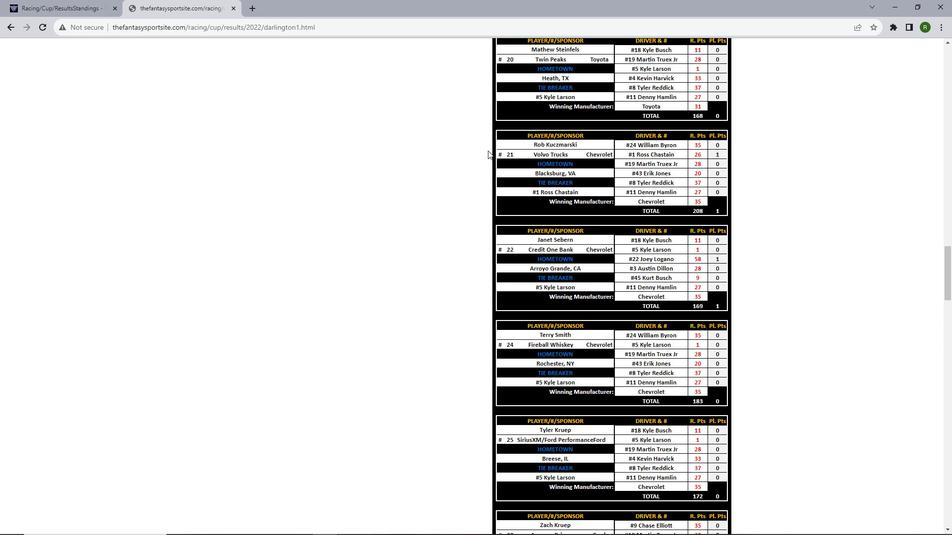 
Action: Mouse scrolled (488, 150) with delta (0, 0)
Screenshot: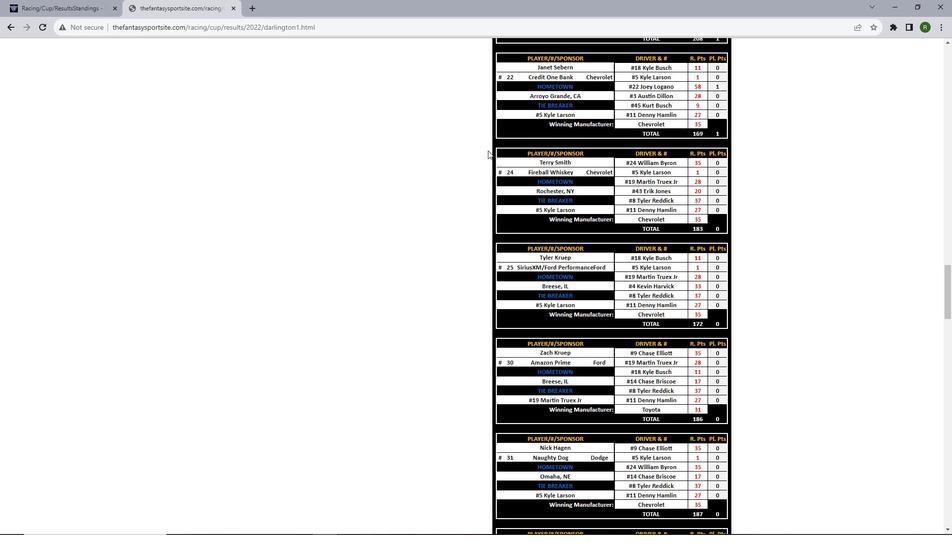 
Action: Mouse scrolled (488, 150) with delta (0, 0)
Screenshot: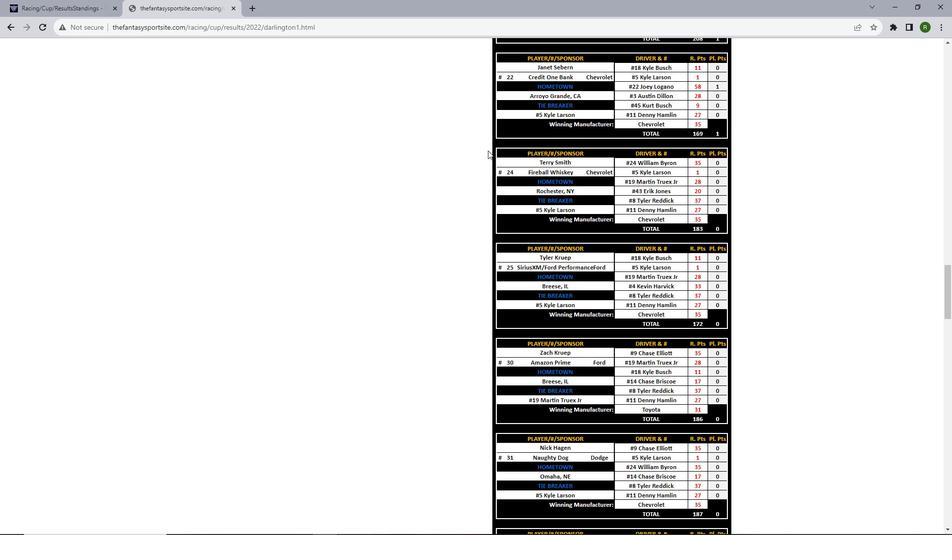 
Action: Mouse moved to (488, 150)
Screenshot: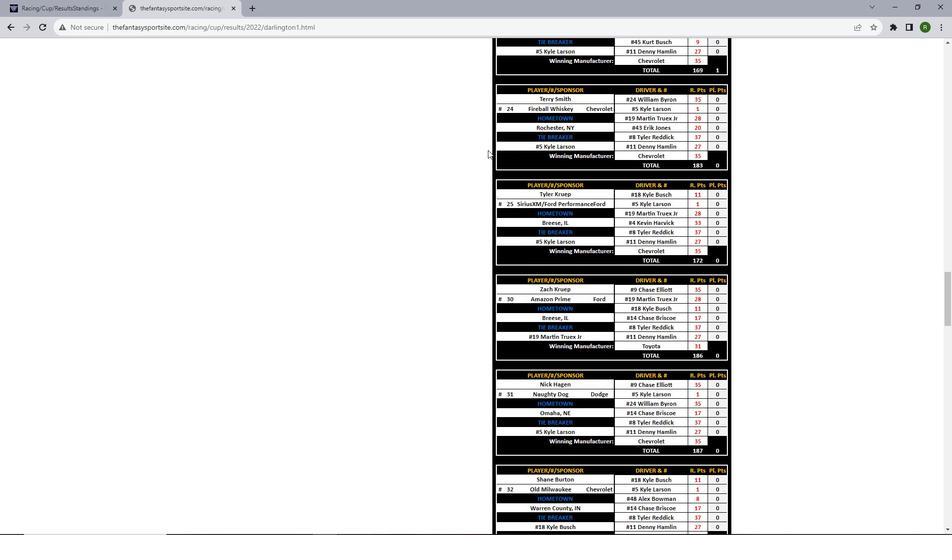 
Action: Mouse scrolled (488, 149) with delta (0, 0)
Screenshot: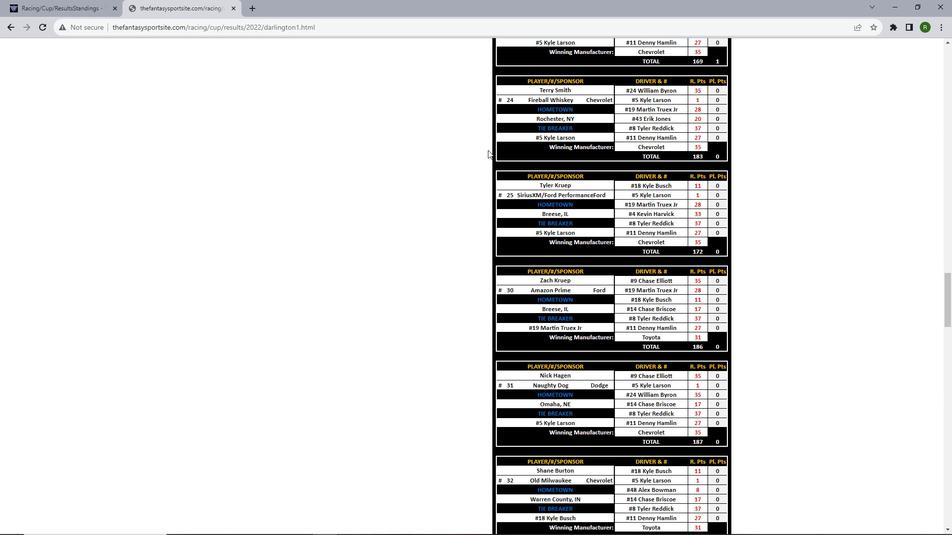 
Action: Mouse scrolled (488, 149) with delta (0, 0)
Screenshot: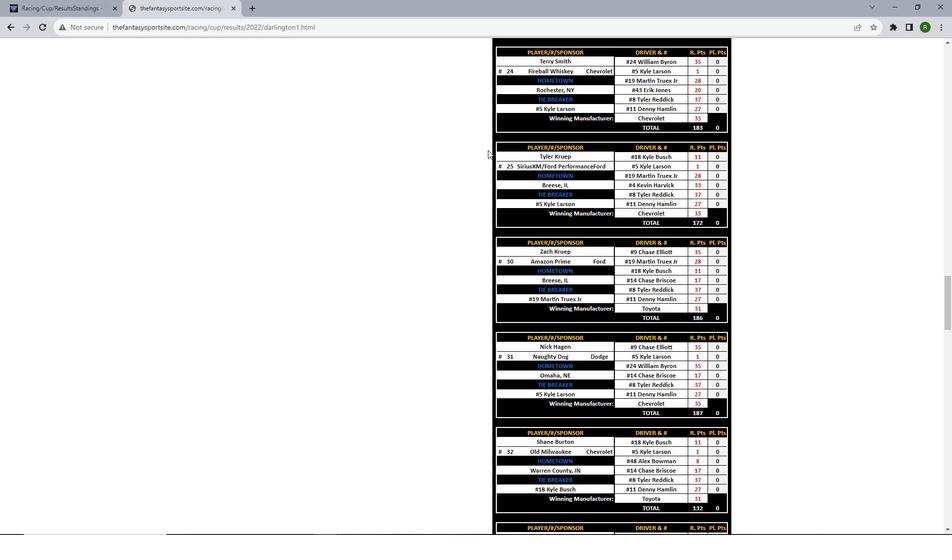 
Action: Mouse scrolled (488, 149) with delta (0, 0)
Screenshot: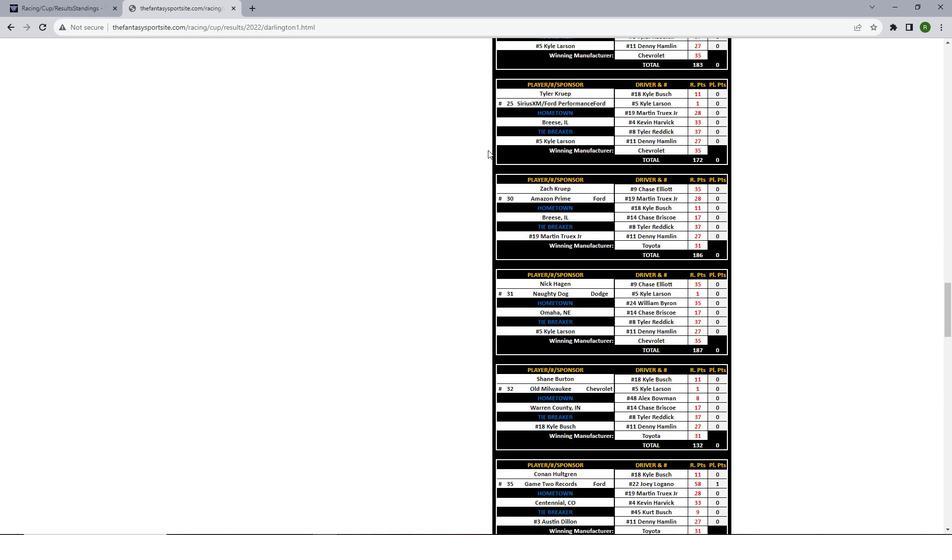 
Action: Mouse scrolled (488, 149) with delta (0, 0)
Screenshot: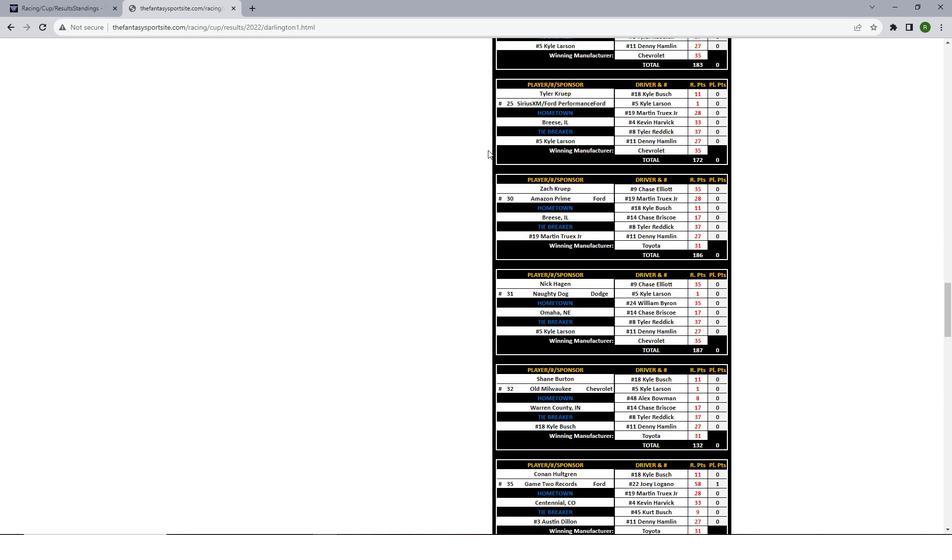 
Action: Mouse scrolled (488, 149) with delta (0, 0)
Screenshot: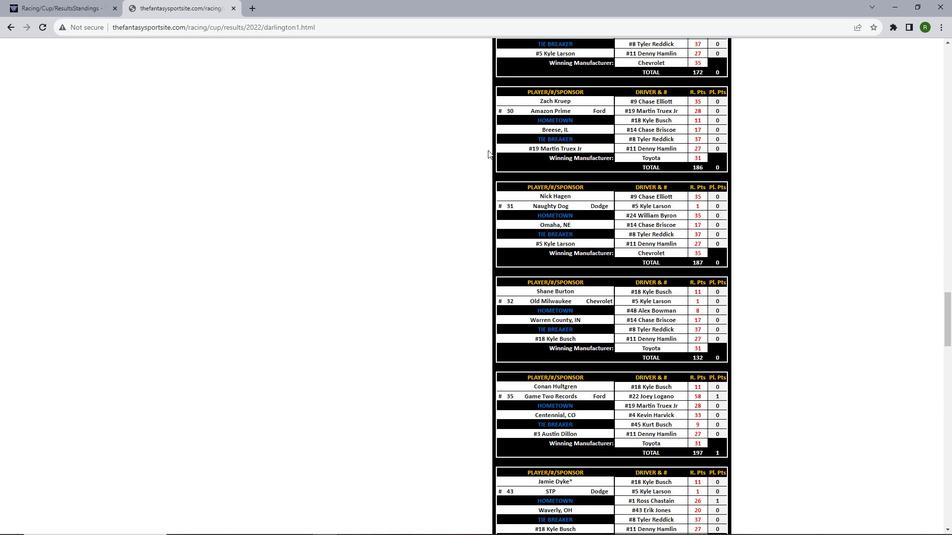 
Action: Mouse scrolled (488, 149) with delta (0, 0)
Screenshot: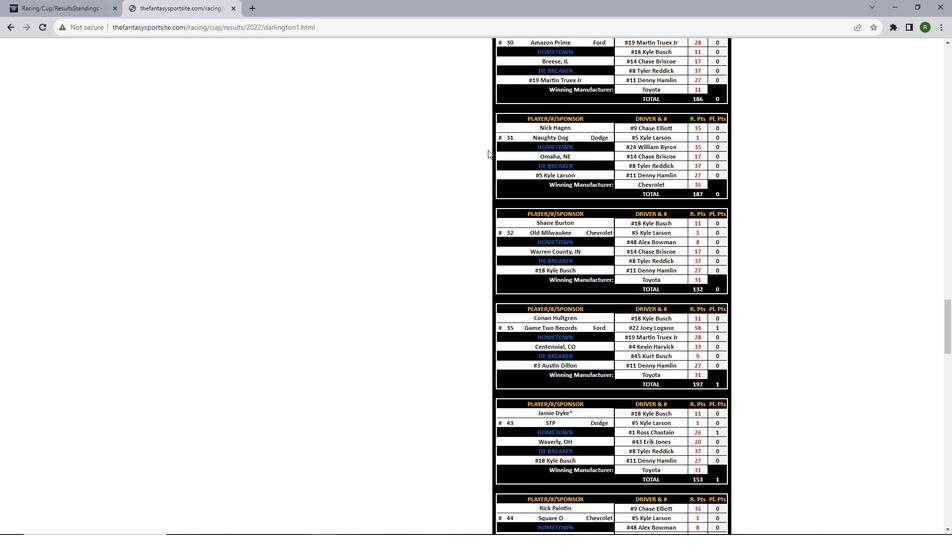 
Action: Mouse scrolled (488, 149) with delta (0, 0)
Screenshot: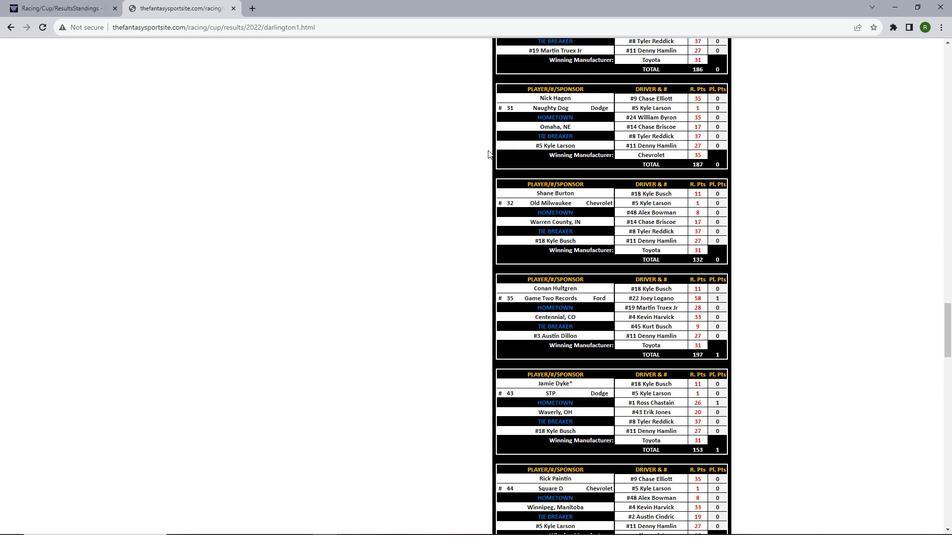 
Action: Mouse scrolled (488, 149) with delta (0, 0)
Screenshot: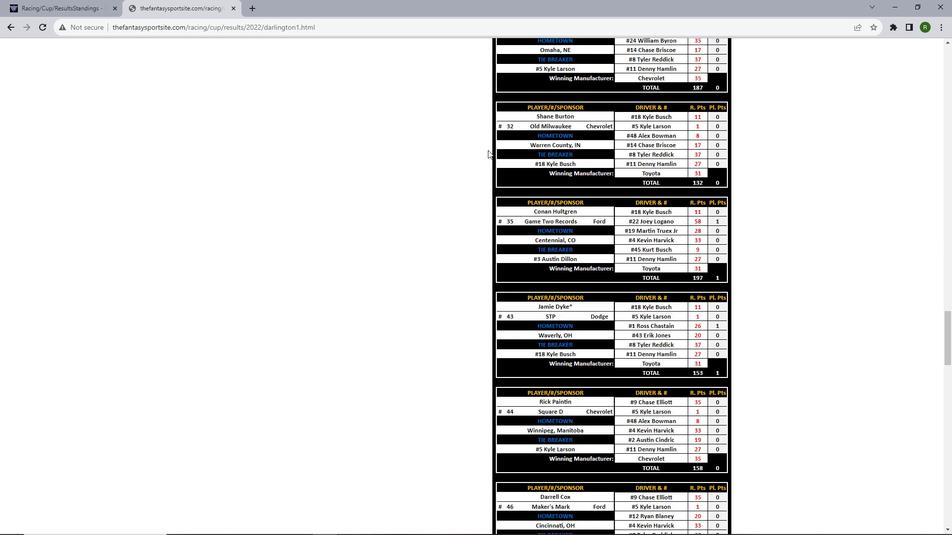 
Action: Mouse scrolled (488, 149) with delta (0, 0)
Screenshot: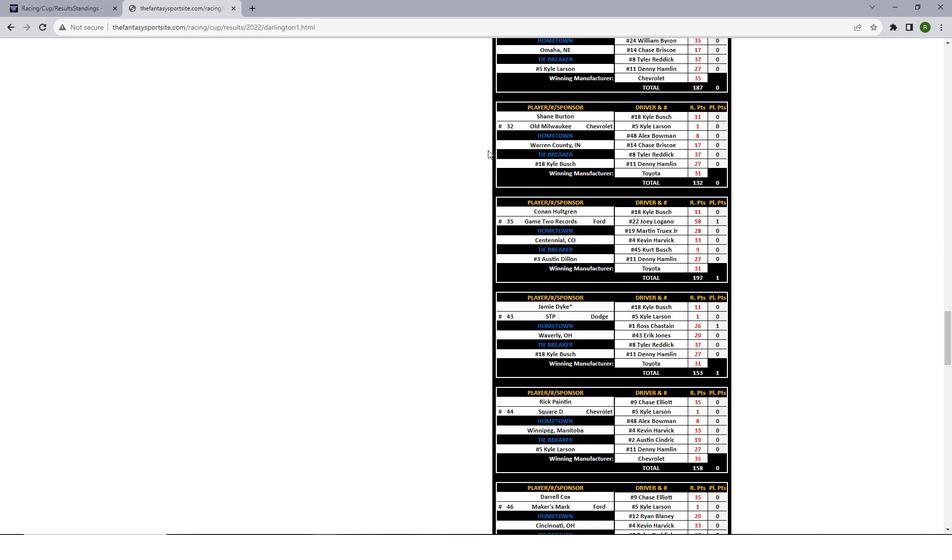 
Action: Mouse scrolled (488, 149) with delta (0, 0)
Screenshot: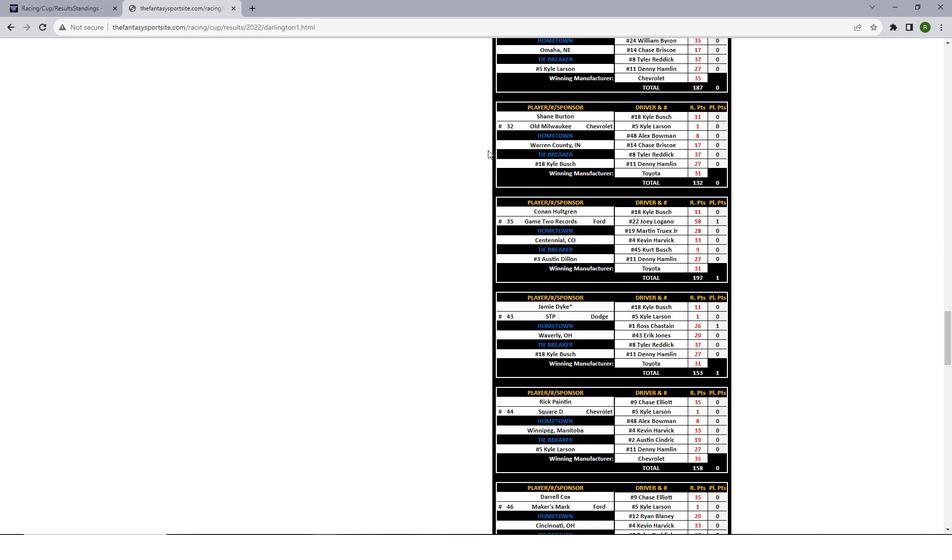 
Action: Mouse scrolled (488, 149) with delta (0, 0)
Screenshot: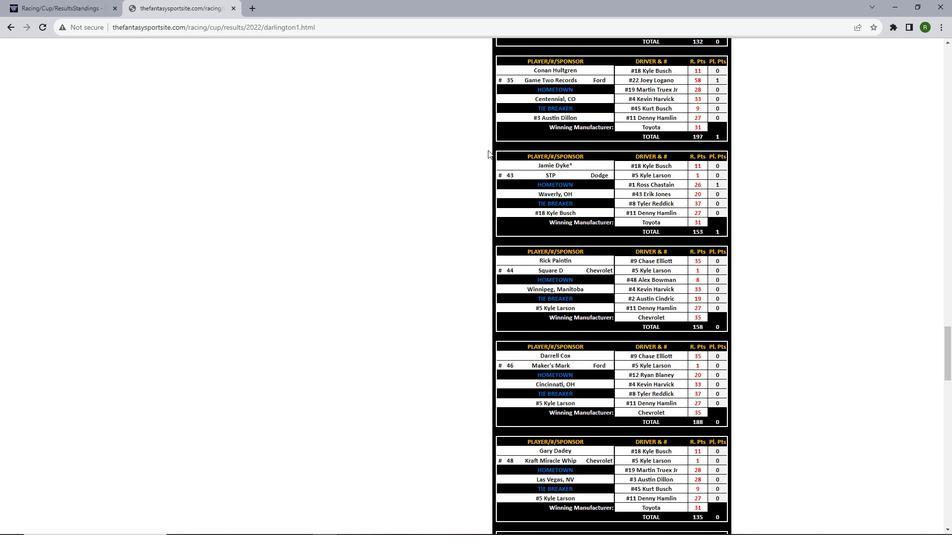 
Action: Mouse scrolled (488, 149) with delta (0, 0)
Screenshot: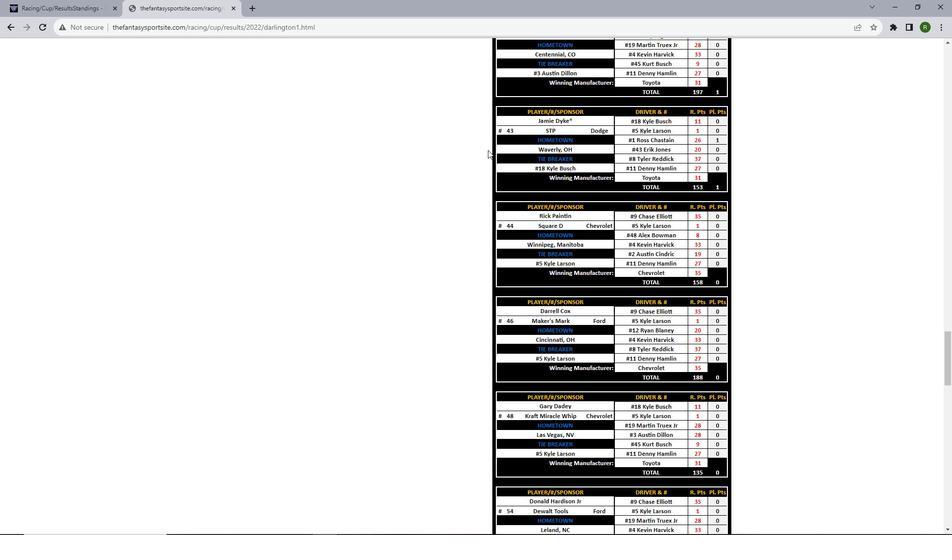 
Action: Mouse scrolled (488, 149) with delta (0, 0)
Screenshot: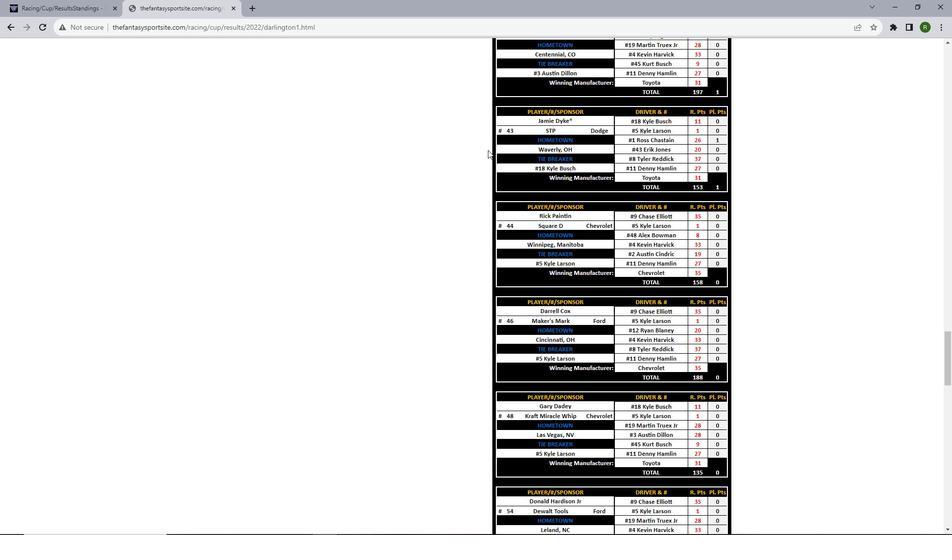 
Action: Mouse scrolled (488, 149) with delta (0, 0)
Screenshot: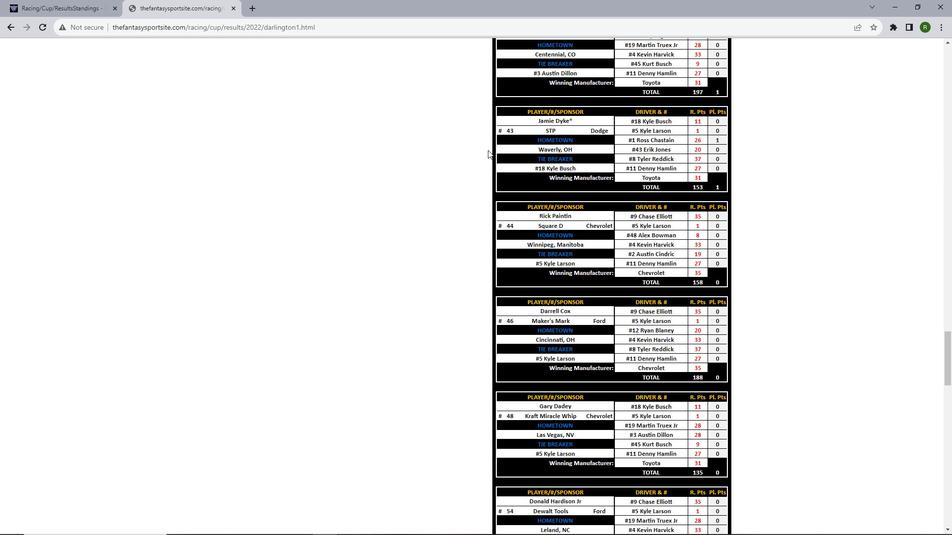 
Action: Mouse scrolled (488, 149) with delta (0, 0)
Screenshot: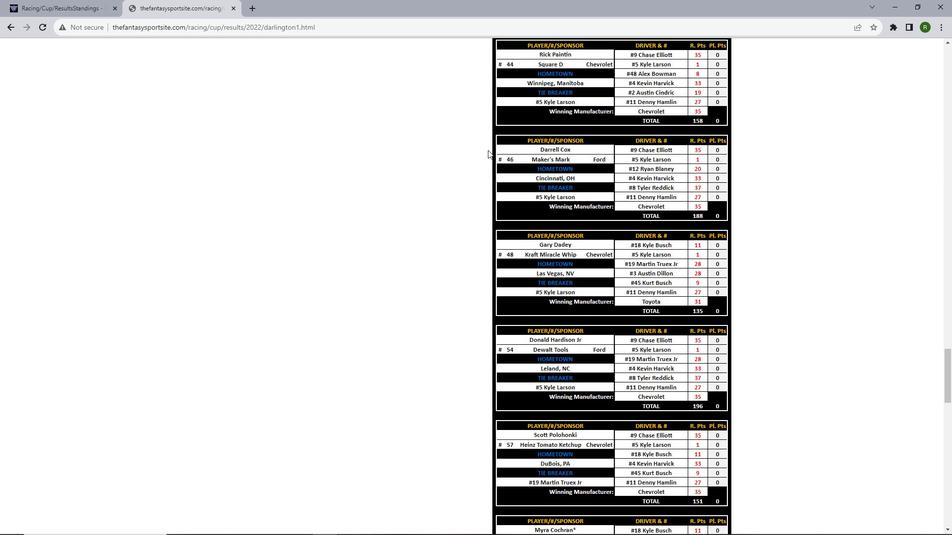 
Action: Mouse scrolled (488, 149) with delta (0, 0)
Screenshot: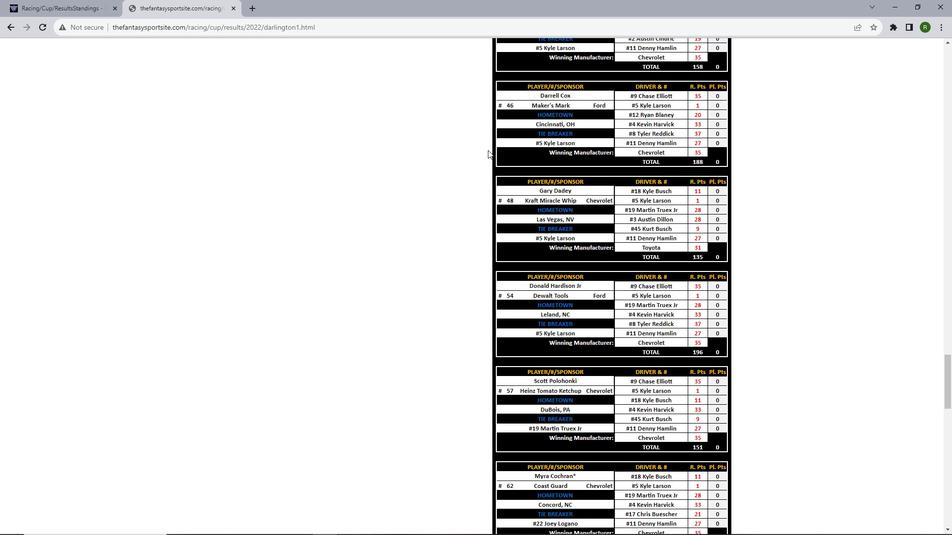 
Action: Mouse scrolled (488, 149) with delta (0, 0)
Screenshot: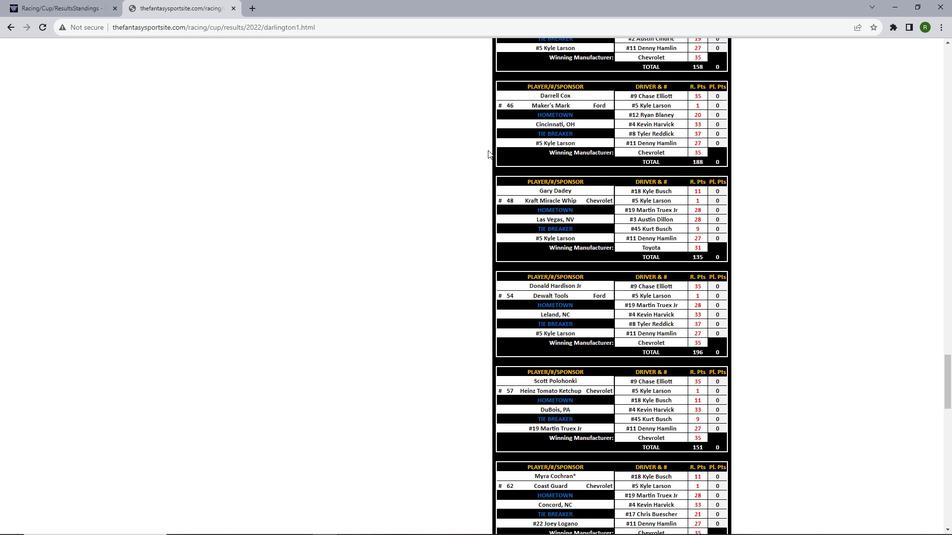 
Action: Mouse scrolled (488, 149) with delta (0, 0)
Screenshot: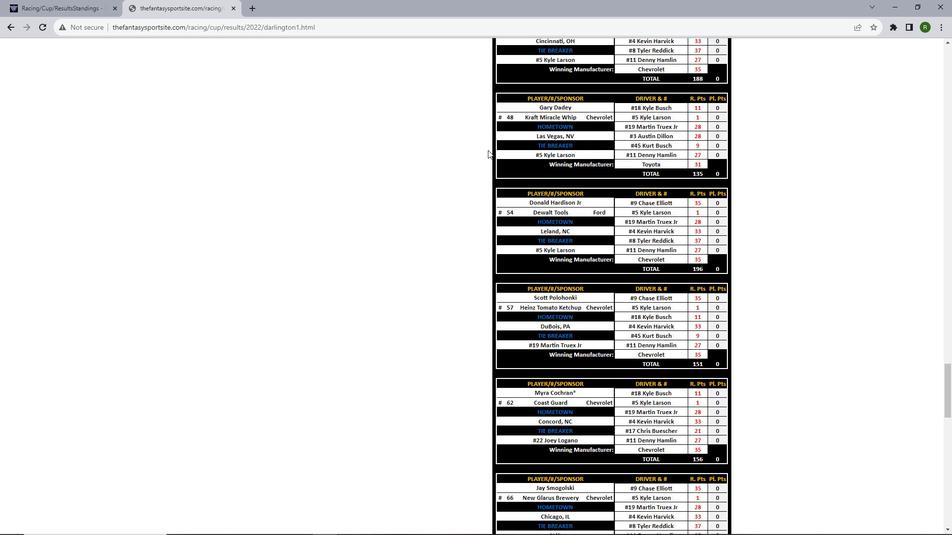
Action: Mouse scrolled (488, 149) with delta (0, 0)
Screenshot: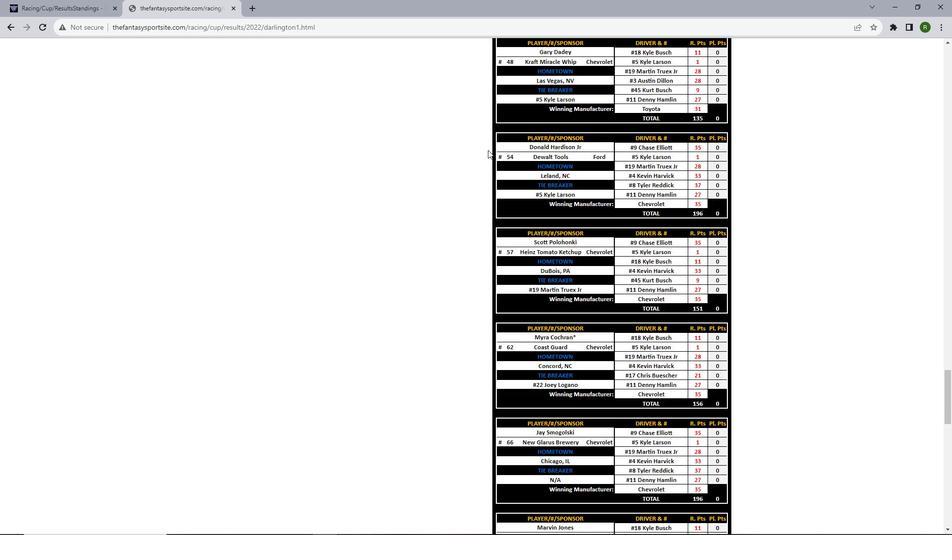
Action: Mouse scrolled (488, 149) with delta (0, 0)
Screenshot: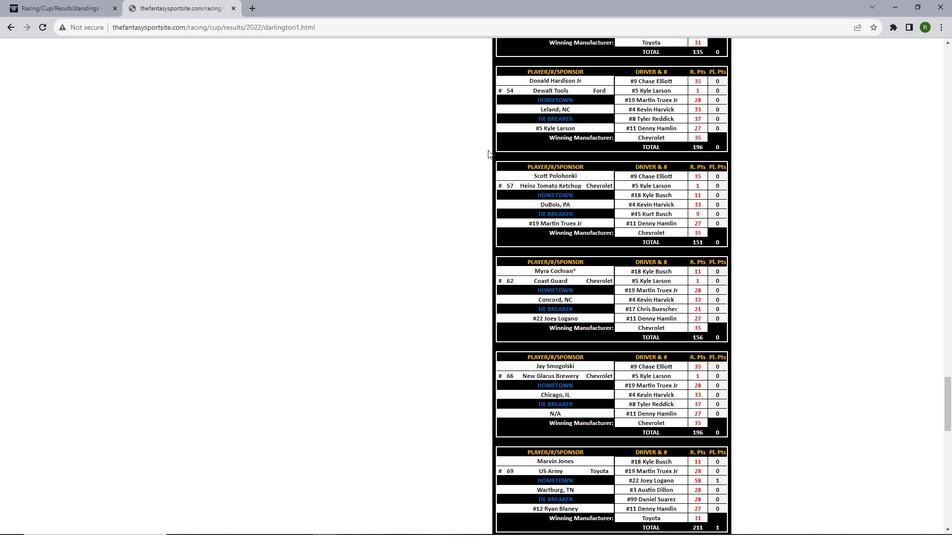 
Action: Mouse scrolled (488, 149) with delta (0, 0)
Screenshot: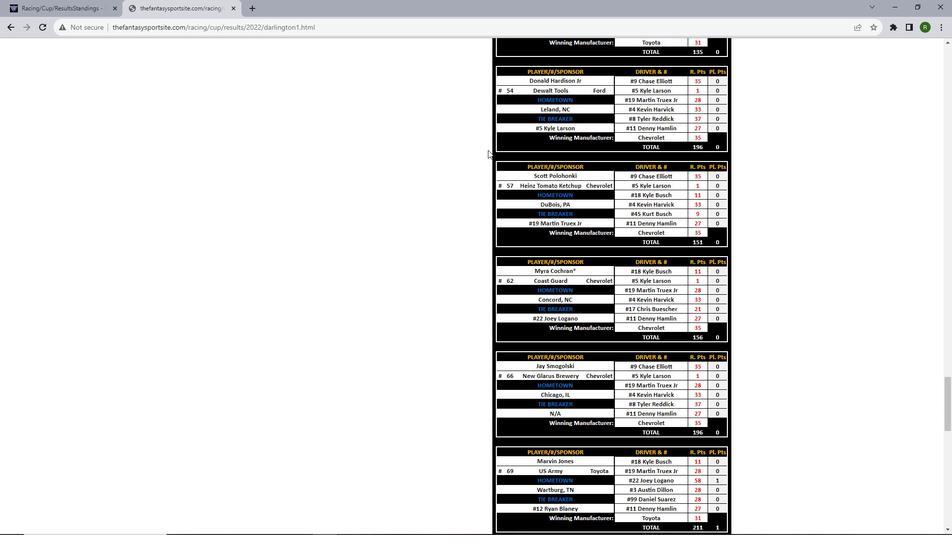 
Action: Mouse scrolled (488, 149) with delta (0, 0)
Screenshot: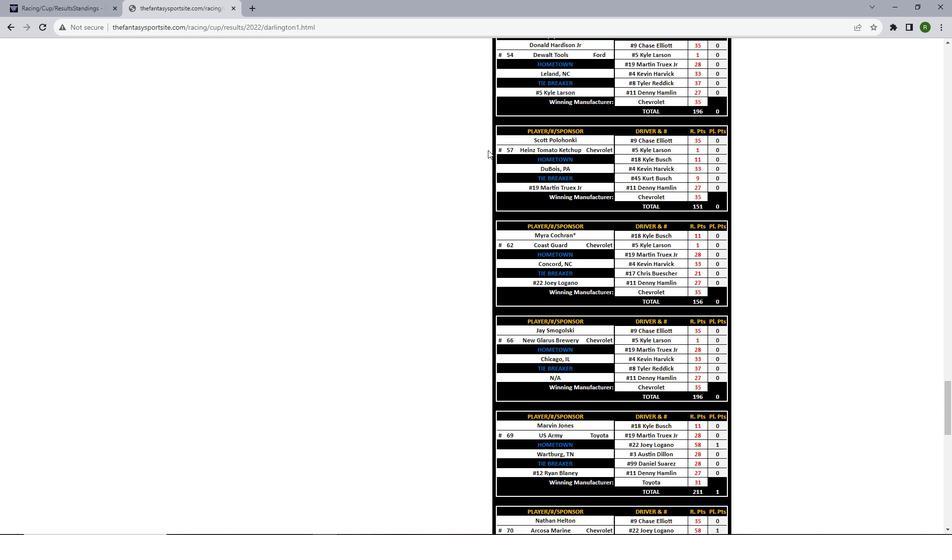 
Action: Mouse scrolled (488, 149) with delta (0, 0)
Screenshot: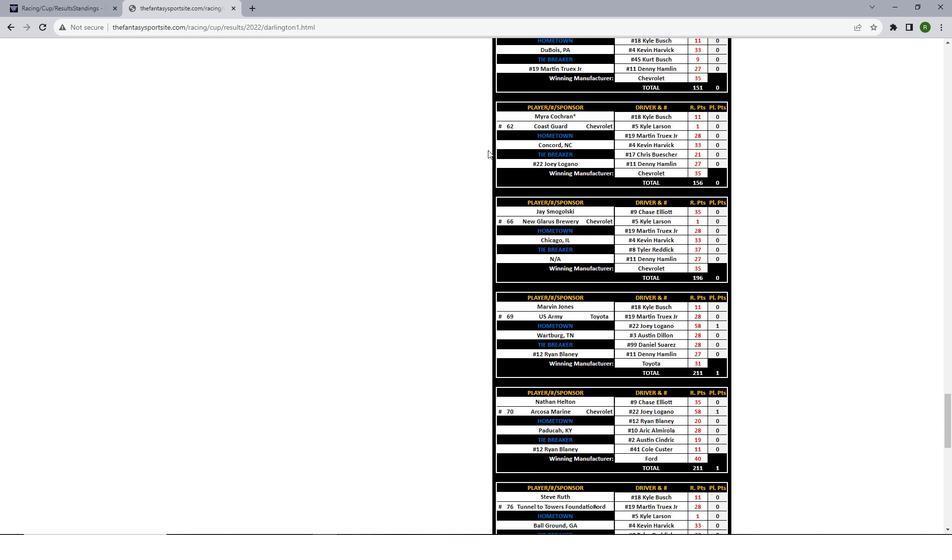 
Action: Mouse scrolled (488, 149) with delta (0, 0)
Screenshot: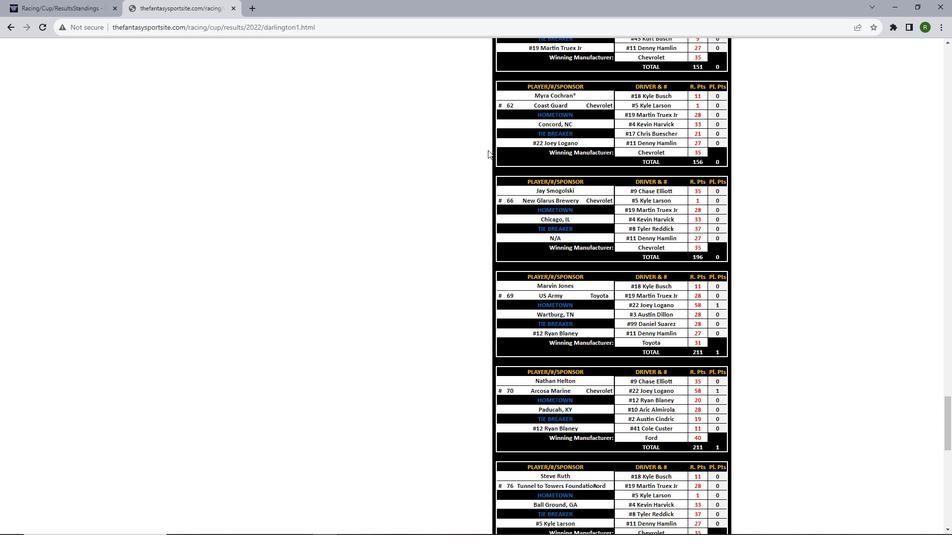 
Action: Mouse scrolled (488, 149) with delta (0, 0)
Screenshot: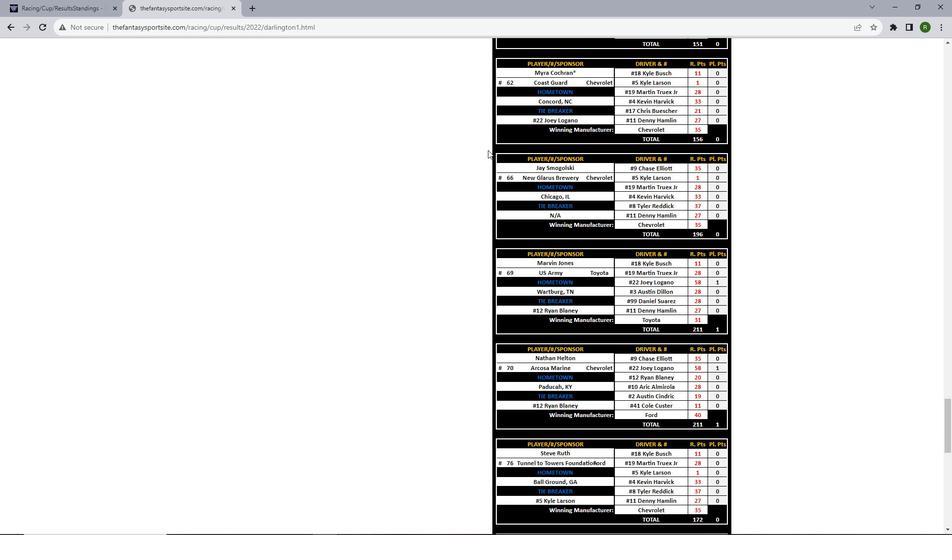 
Action: Mouse scrolled (488, 149) with delta (0, 0)
Screenshot: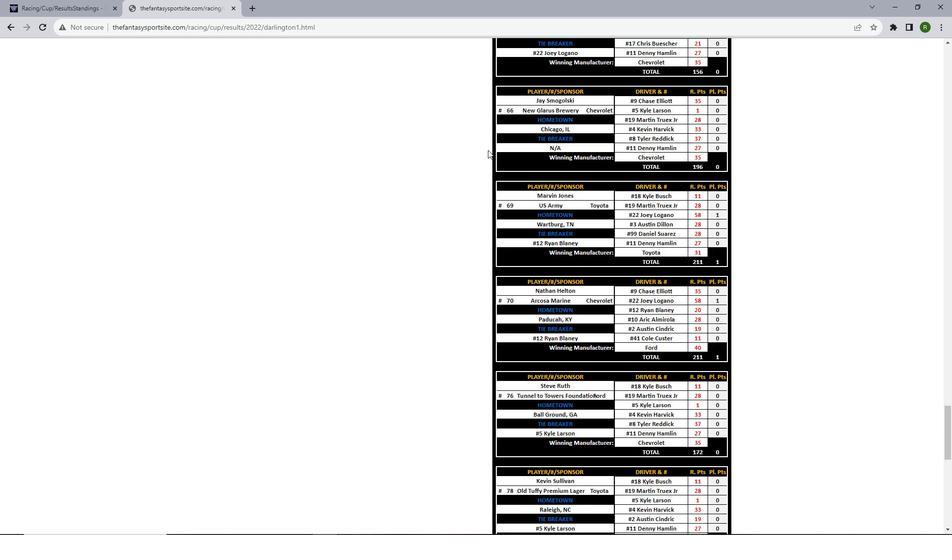 
Action: Mouse scrolled (488, 149) with delta (0, 0)
Screenshot: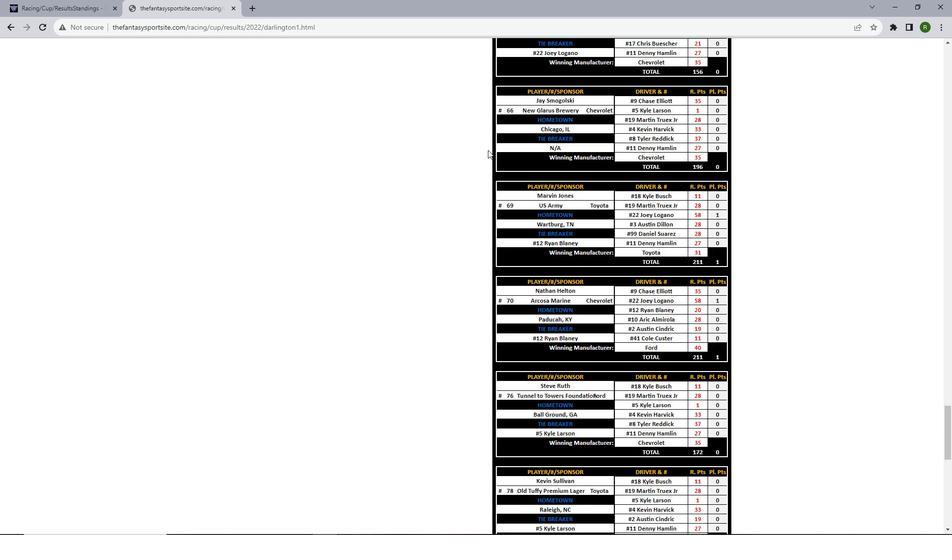 
Action: Mouse scrolled (488, 149) with delta (0, 0)
Screenshot: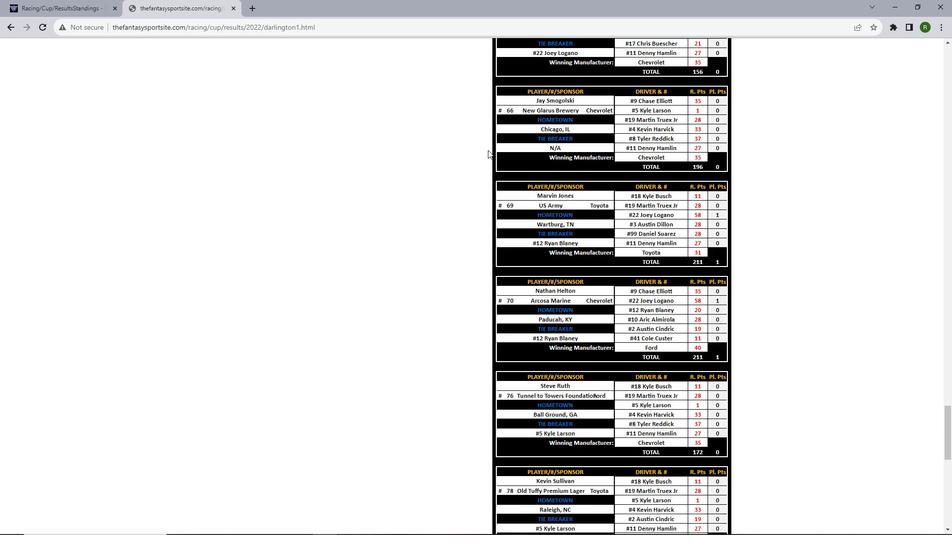 
Action: Mouse scrolled (488, 149) with delta (0, 0)
Screenshot: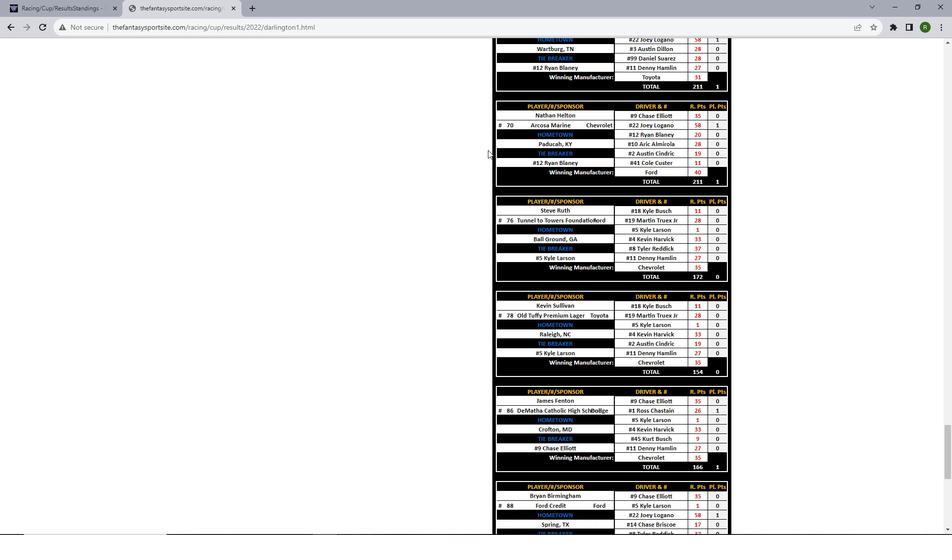 
Action: Mouse scrolled (488, 149) with delta (0, 0)
Screenshot: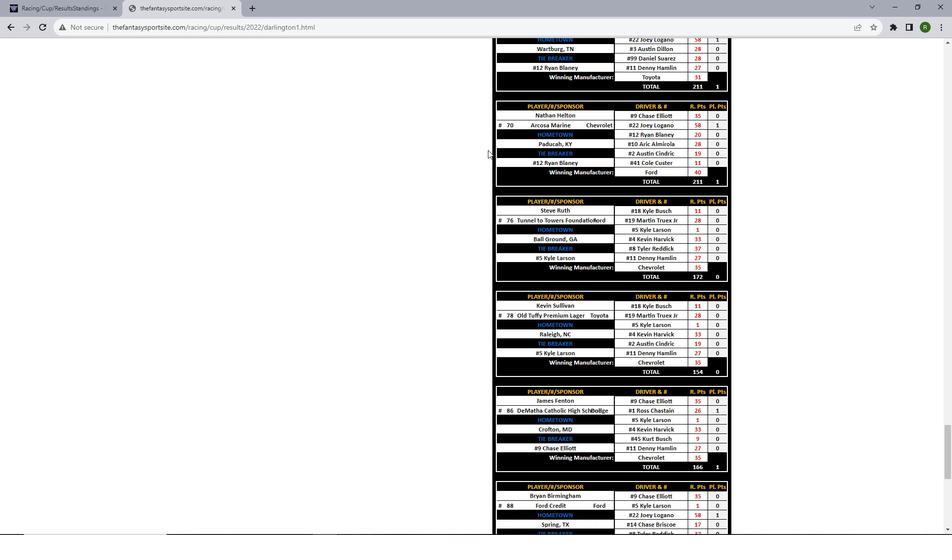 
Action: Mouse scrolled (488, 149) with delta (0, 0)
Screenshot: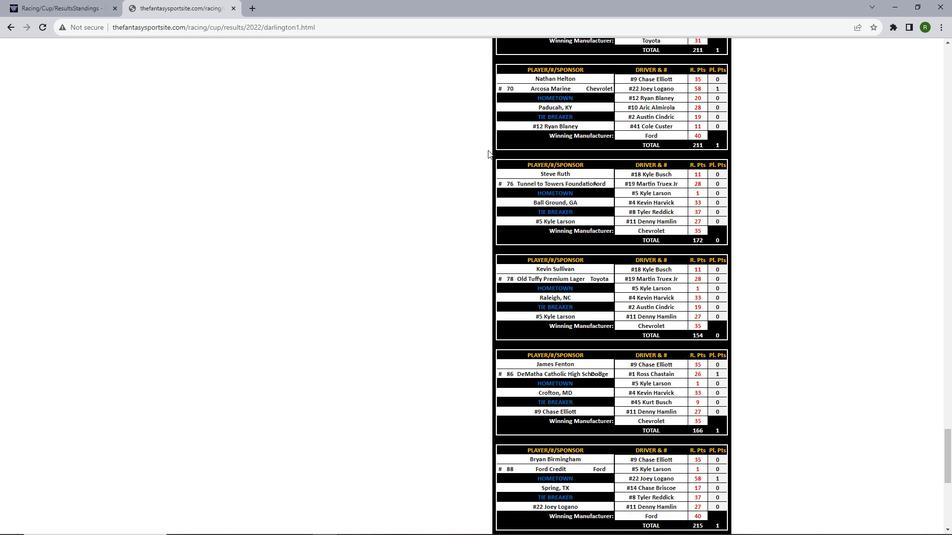 
Action: Mouse scrolled (488, 149) with delta (0, 0)
Screenshot: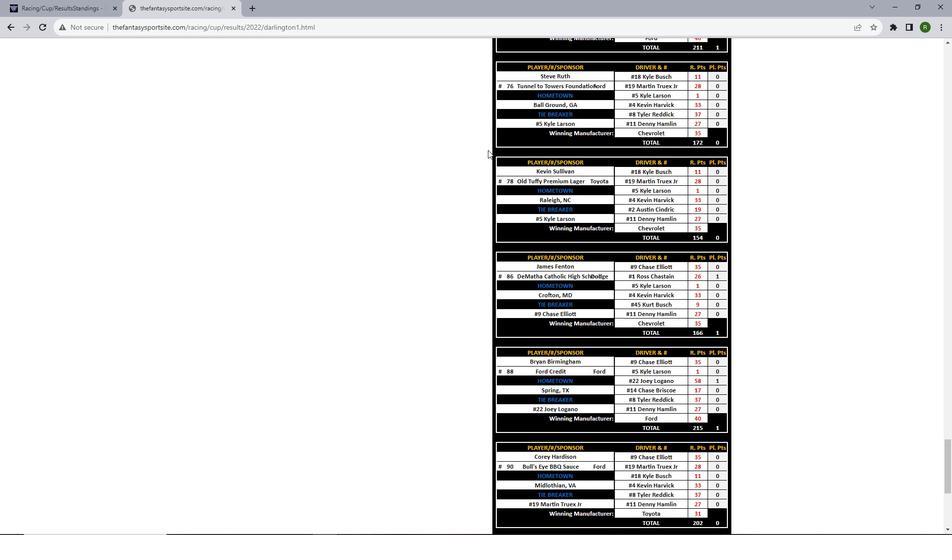 
Action: Mouse scrolled (488, 149) with delta (0, 0)
Screenshot: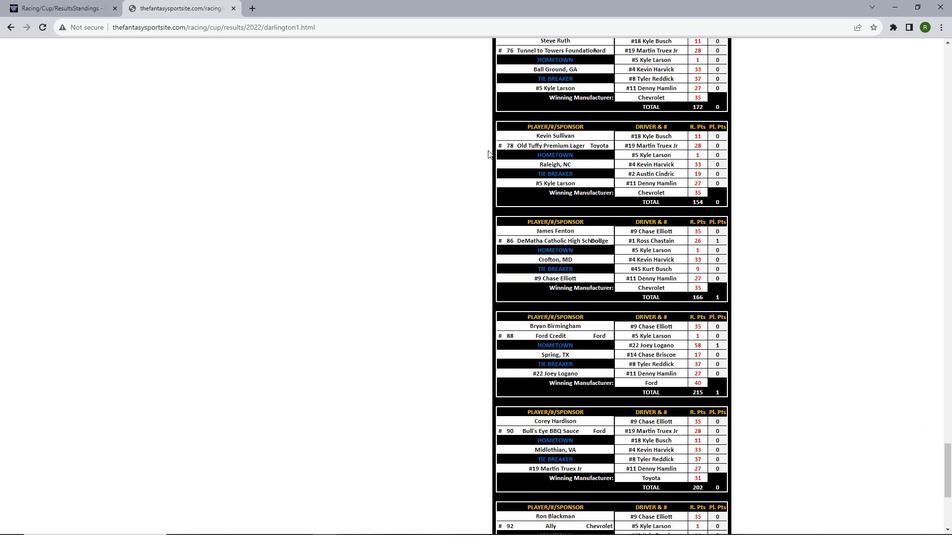 
Action: Mouse scrolled (488, 149) with delta (0, 0)
Screenshot: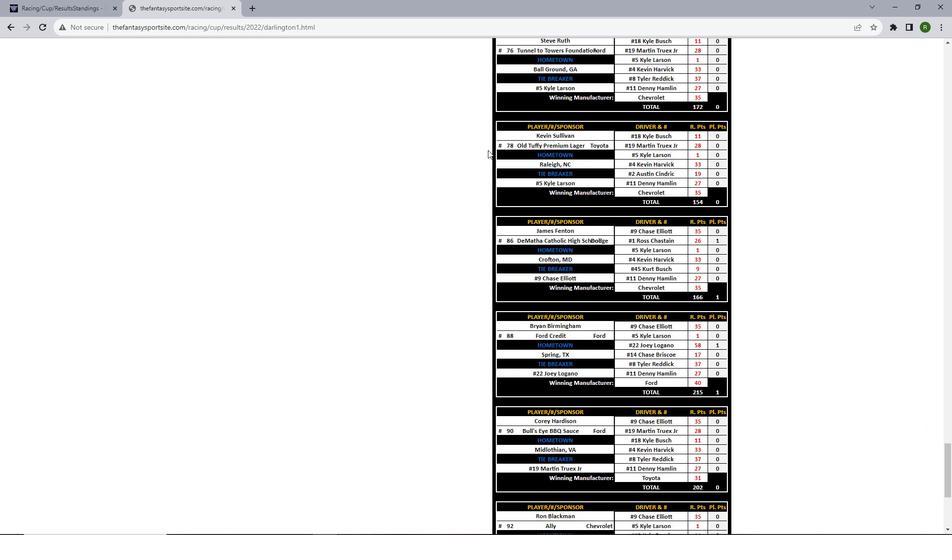 
Action: Mouse scrolled (488, 149) with delta (0, 0)
Screenshot: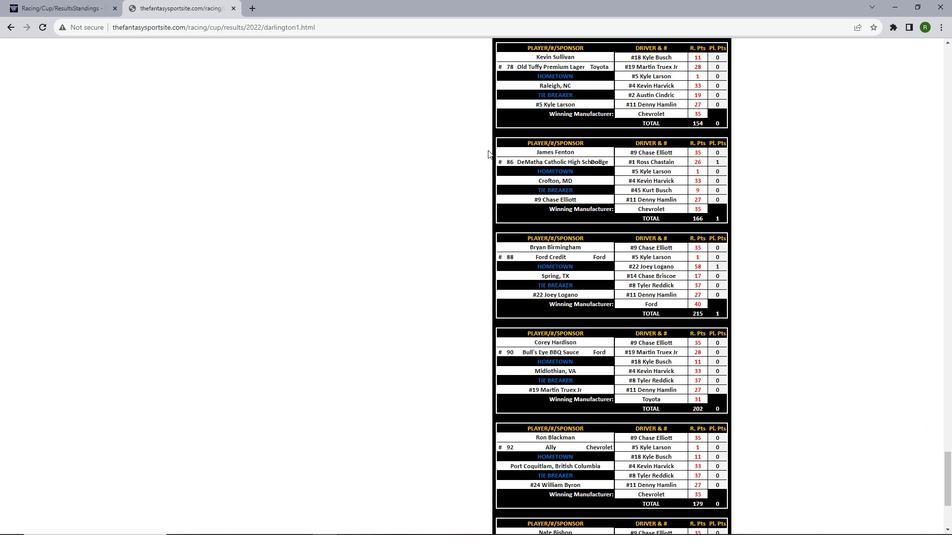 
Action: Mouse scrolled (488, 149) with delta (0, 0)
Screenshot: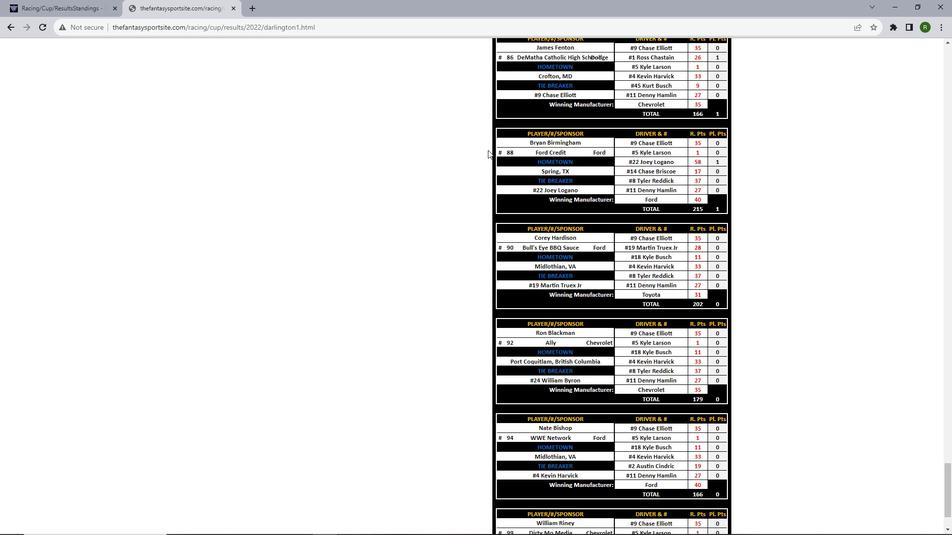 
Action: Mouse scrolled (488, 149) with delta (0, 0)
Screenshot: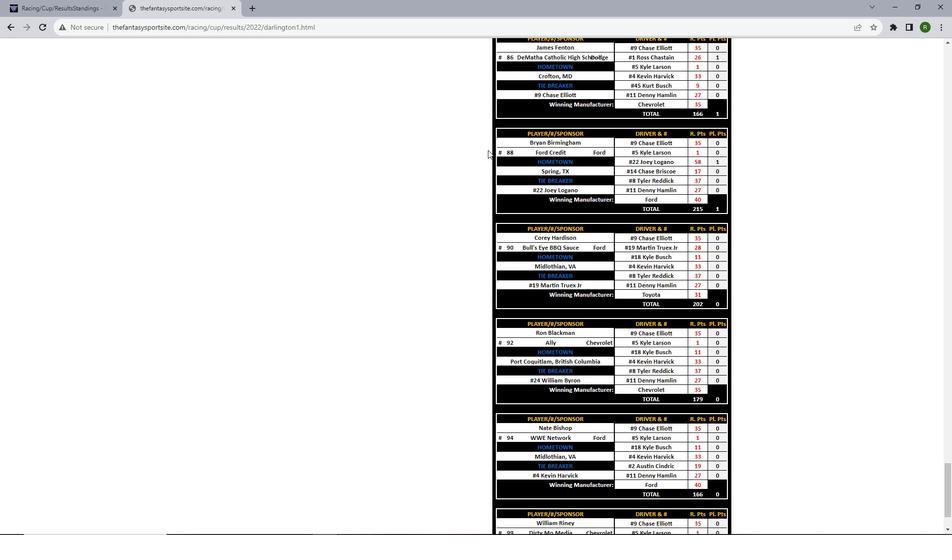 
Action: Mouse scrolled (488, 149) with delta (0, 0)
Screenshot: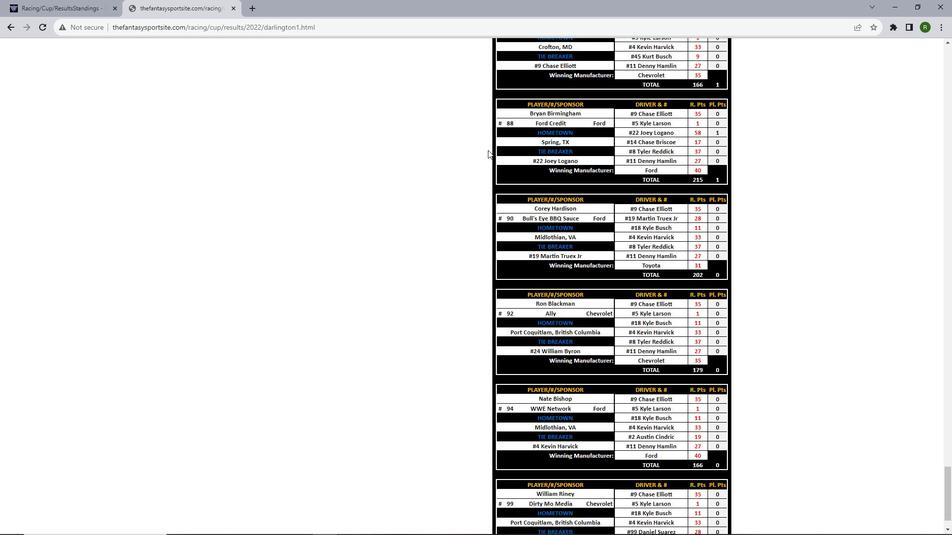 
